 Task: Open Card Customer Satisfaction Survey in Board Social Media Monitoring to Workspace CRM Implementation and add a team member Softage.3@softage.net, a label Green, a checklist Cleaning, an attachment from your onedrive, a color Green and finally, add a card description 'Conduct customer research for new product' and a comment 'Let us approach this task with a sense of ownership and responsibility, recognizing that its success is our responsibility.'. Add a start date 'Jan 07, 1900' with a due date 'Jan 14, 1900'
Action: Mouse moved to (85, 47)
Screenshot: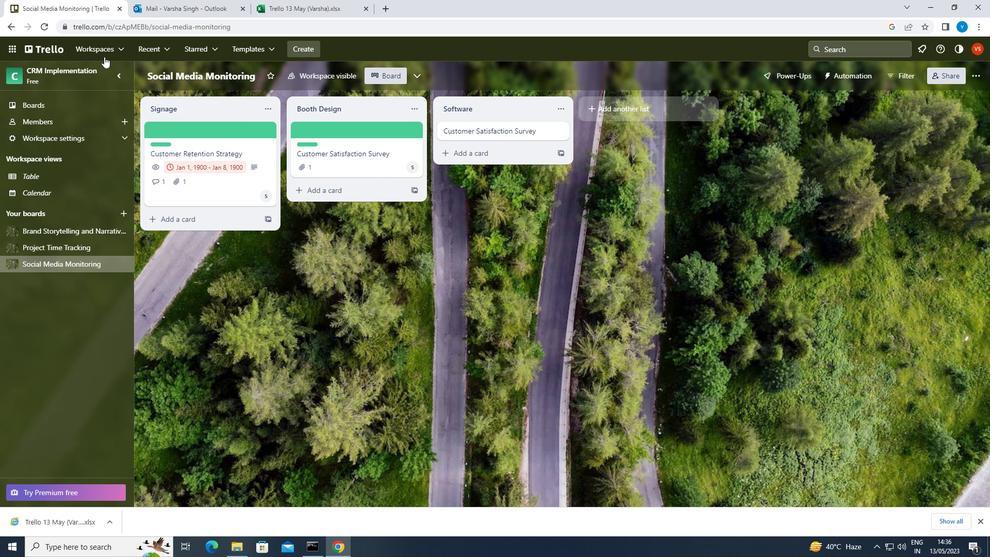 
Action: Mouse pressed left at (85, 47)
Screenshot: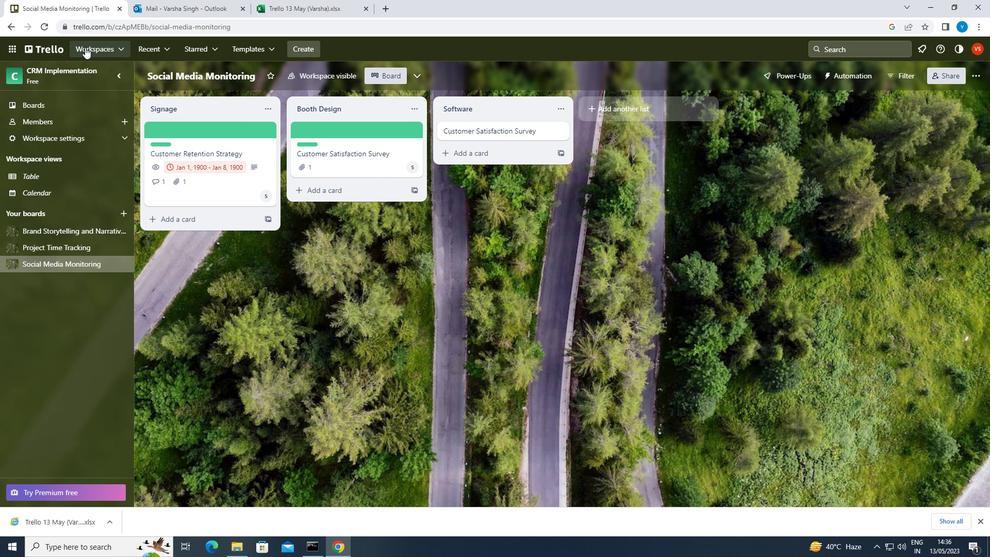 
Action: Mouse moved to (138, 380)
Screenshot: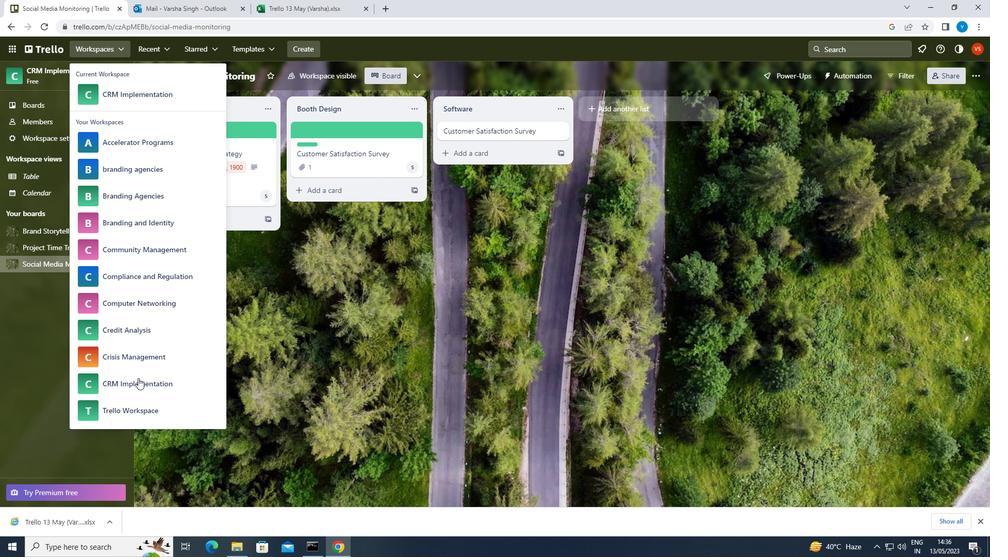 
Action: Mouse pressed left at (138, 380)
Screenshot: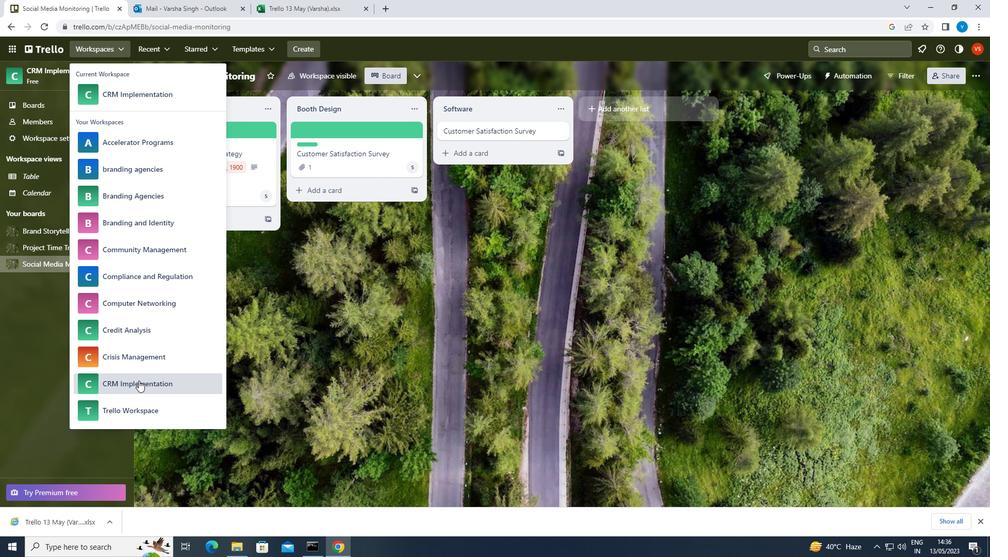 
Action: Mouse moved to (516, 417)
Screenshot: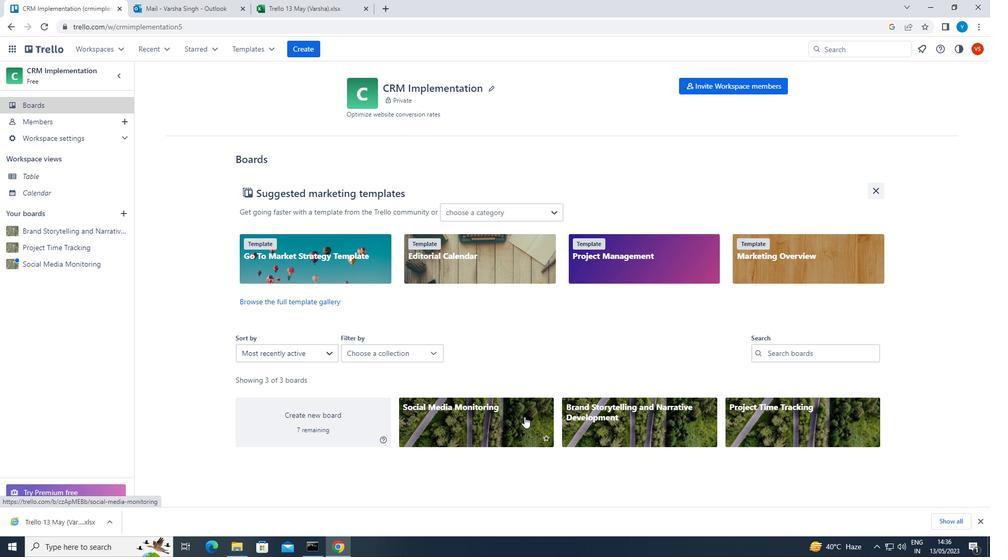 
Action: Mouse pressed left at (516, 417)
Screenshot: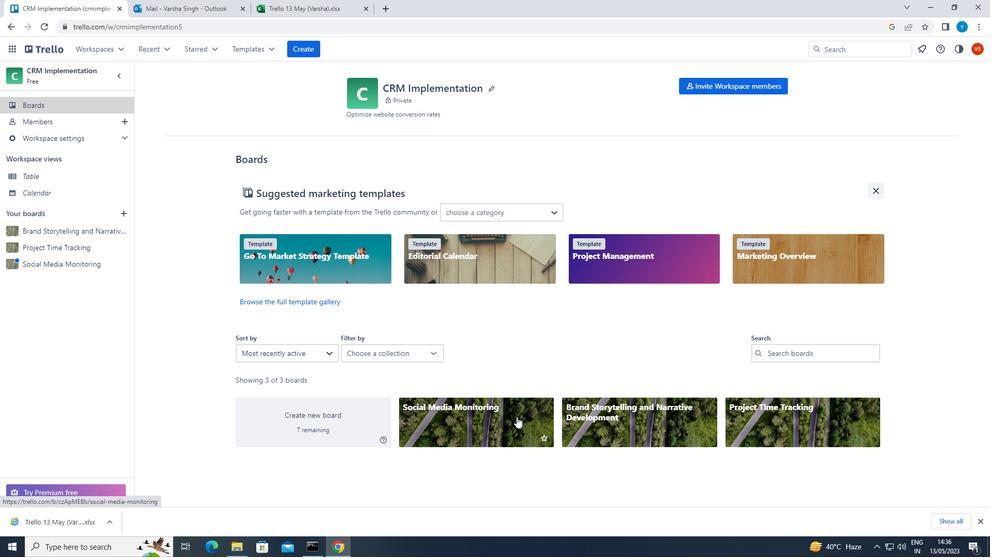 
Action: Mouse moved to (509, 133)
Screenshot: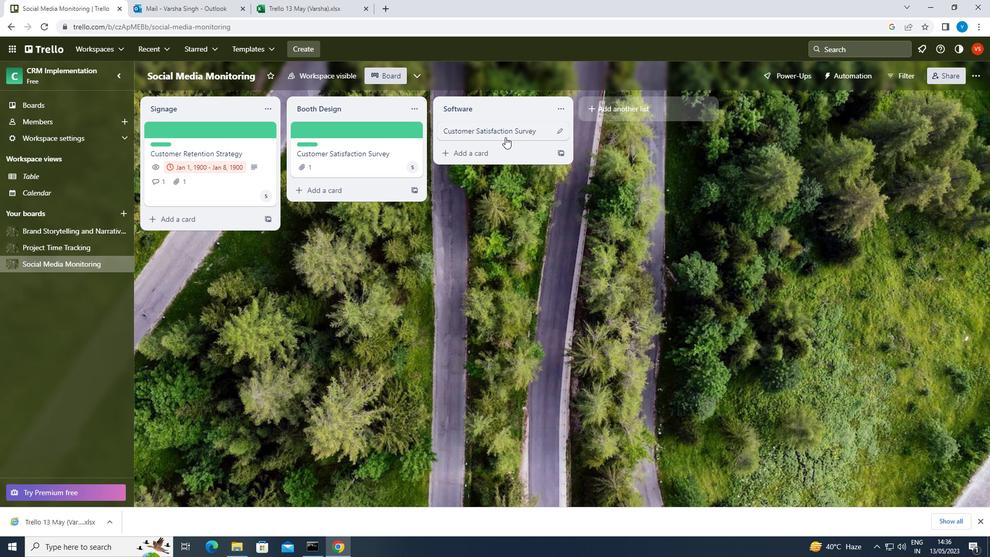 
Action: Mouse pressed left at (509, 133)
Screenshot: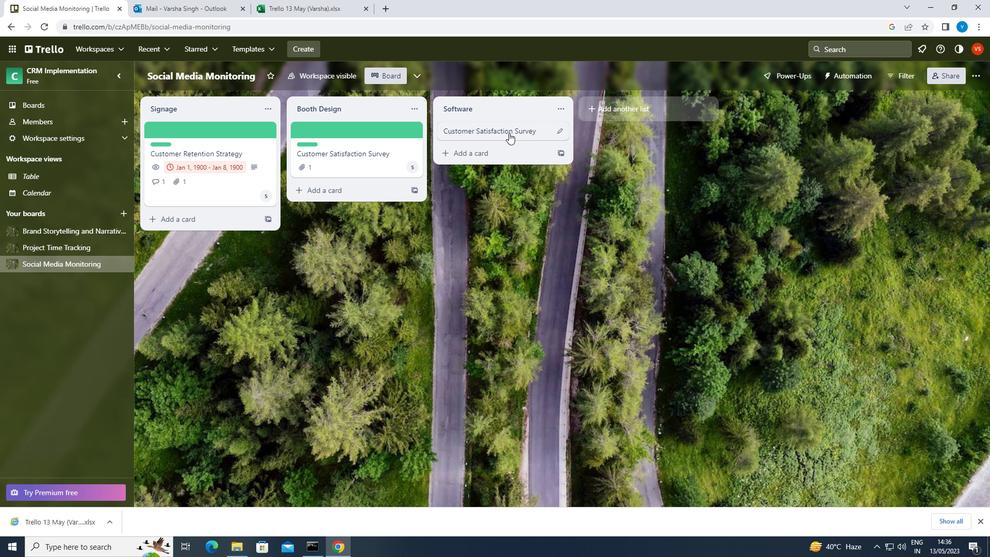 
Action: Mouse moved to (619, 166)
Screenshot: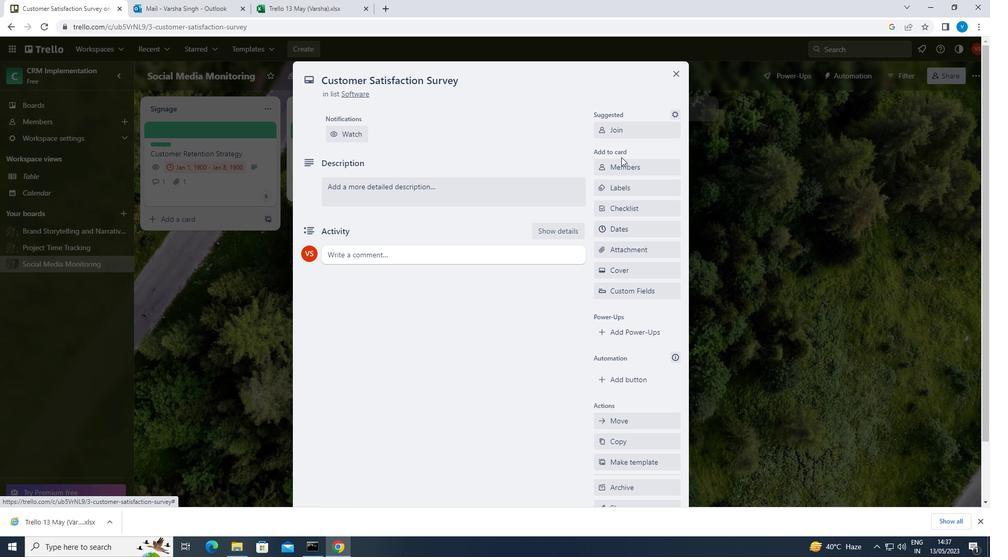 
Action: Mouse pressed left at (619, 166)
Screenshot: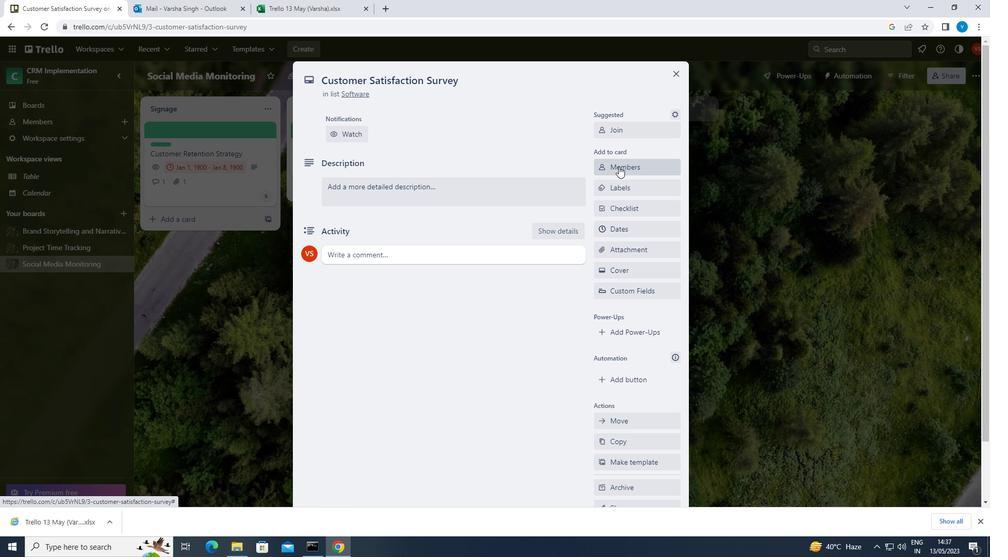 
Action: Key pressed <Key.shift>SOFTAF<Key.backspace>GE.3<Key.shift>@SOFTAGE.NET
Screenshot: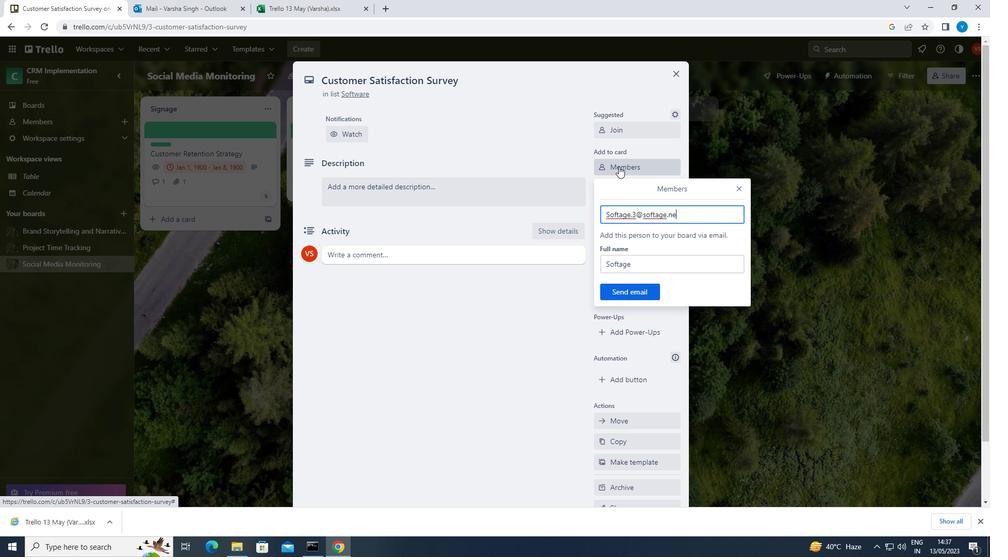
Action: Mouse moved to (637, 290)
Screenshot: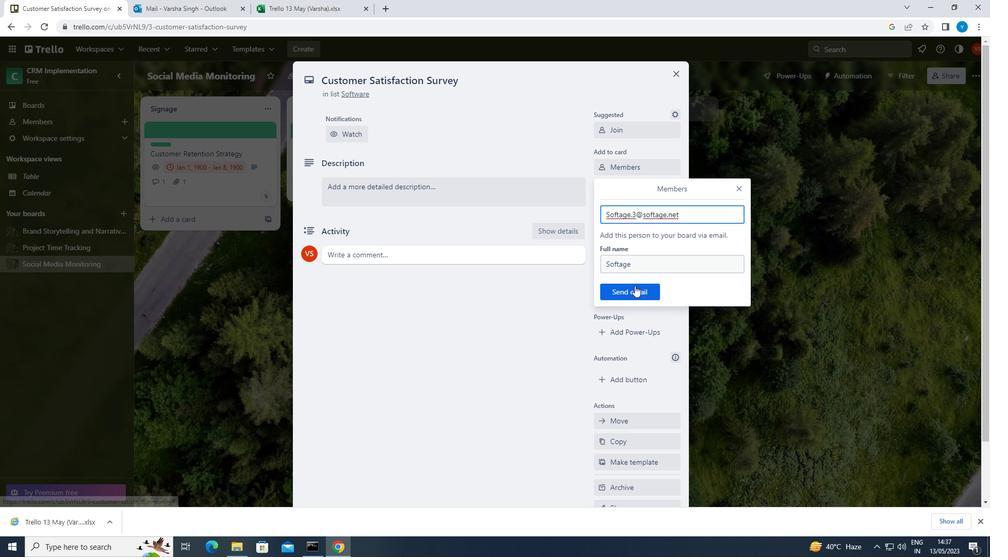 
Action: Mouse pressed left at (637, 290)
Screenshot: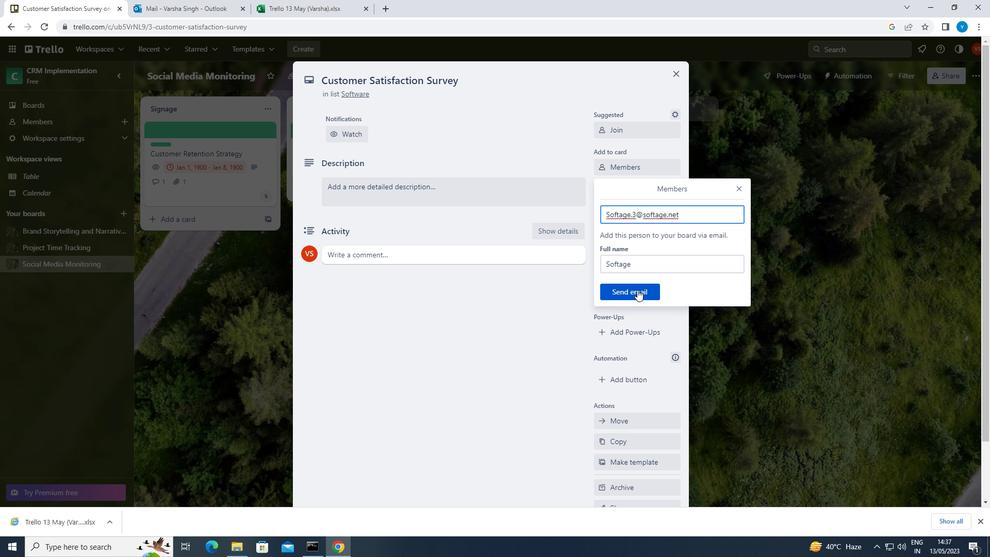 
Action: Mouse moved to (635, 186)
Screenshot: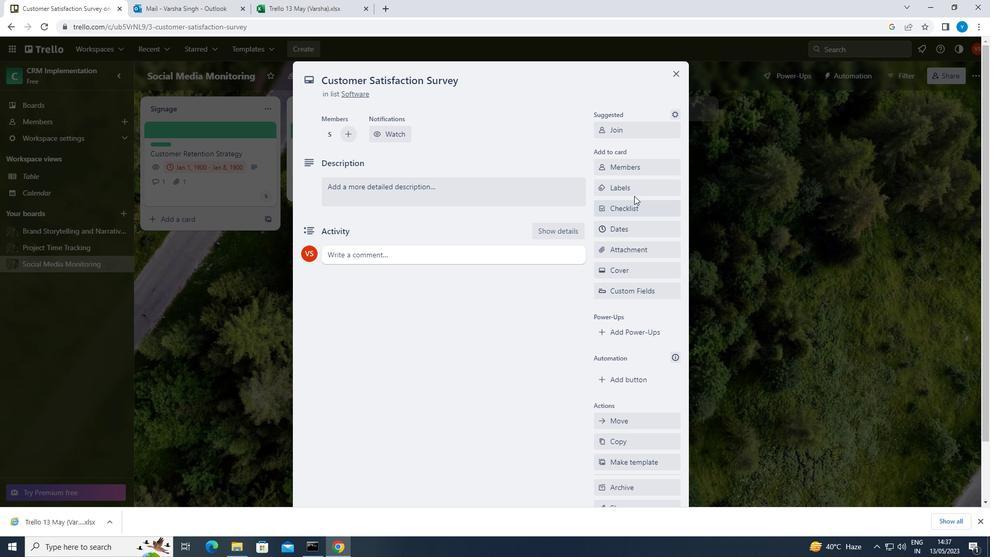 
Action: Mouse pressed left at (635, 186)
Screenshot: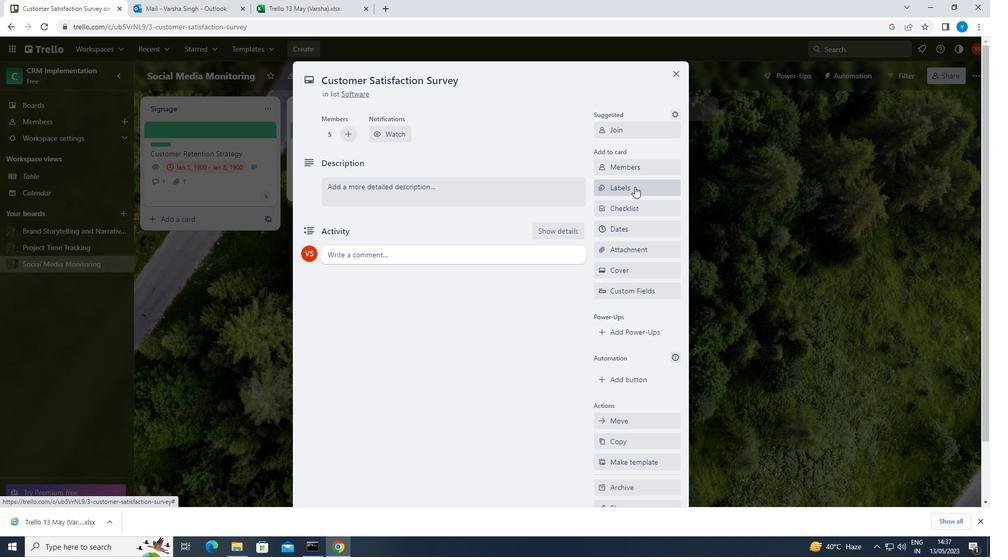 
Action: Mouse moved to (658, 265)
Screenshot: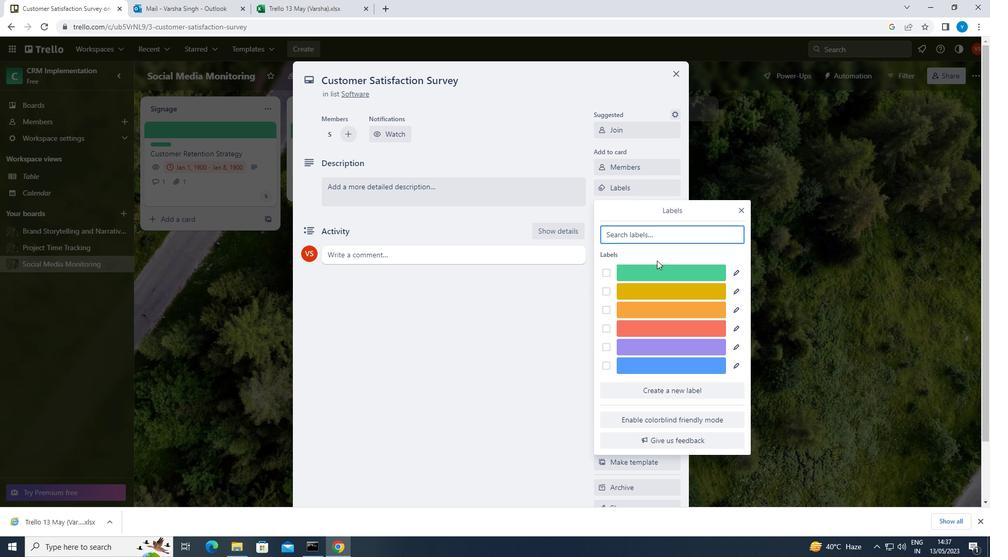 
Action: Mouse pressed left at (658, 265)
Screenshot: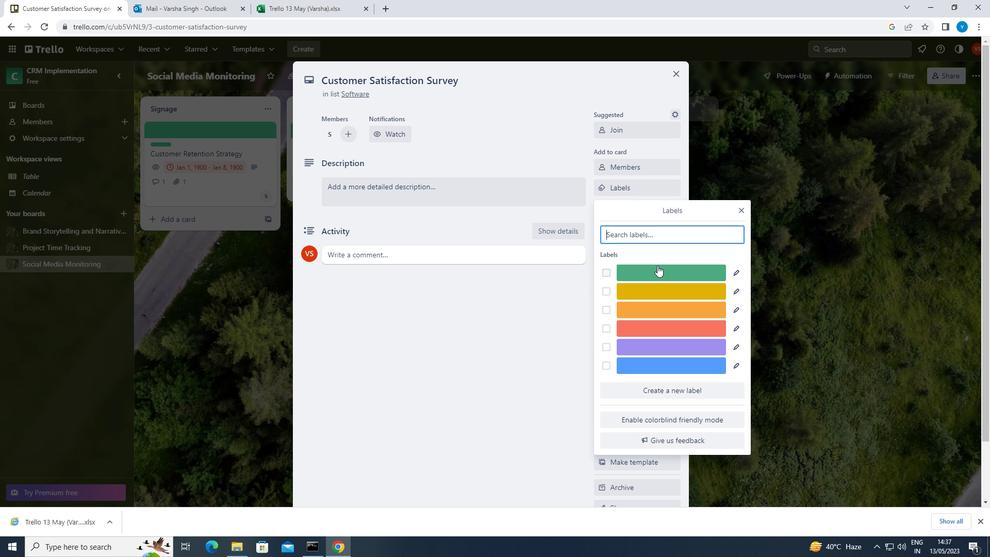 
Action: Mouse moved to (742, 211)
Screenshot: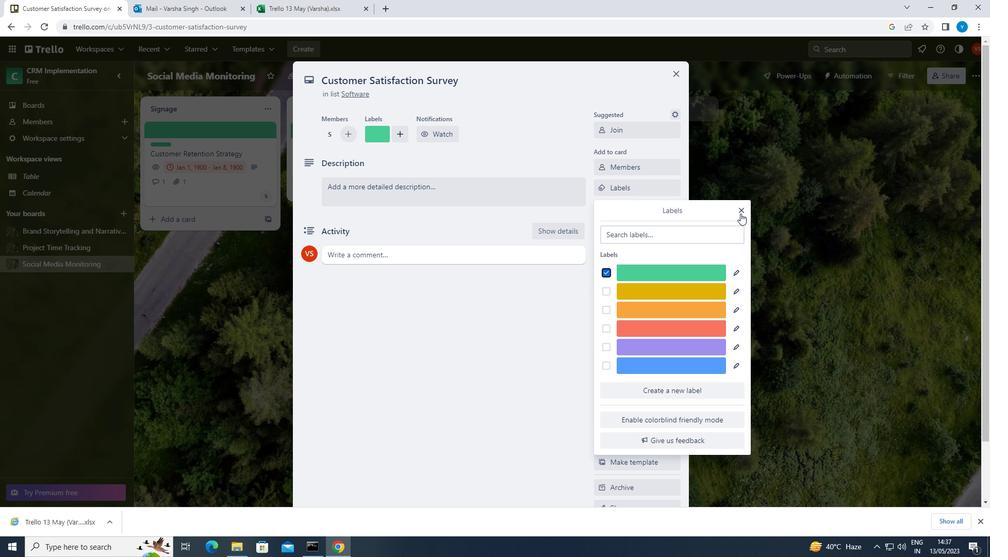 
Action: Mouse pressed left at (742, 211)
Screenshot: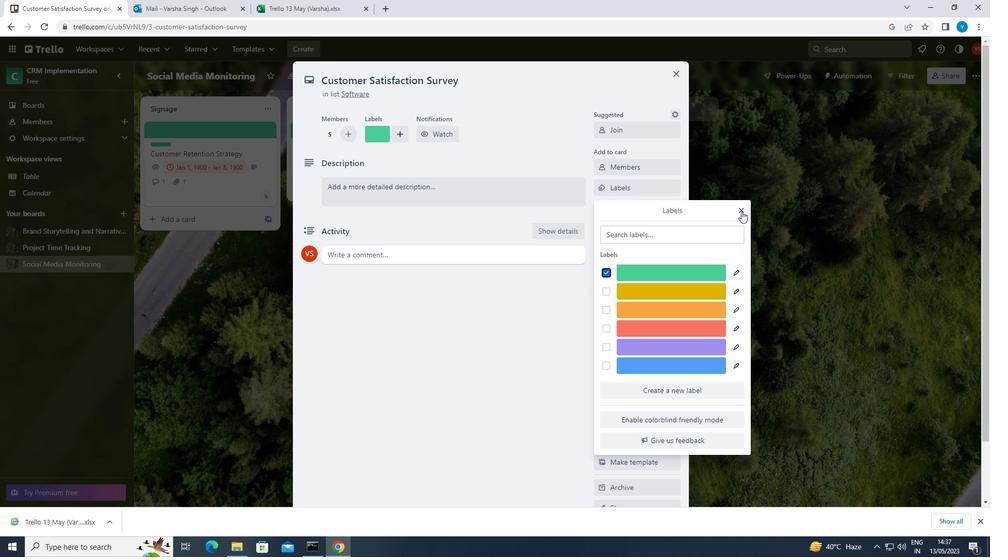 
Action: Mouse moved to (638, 211)
Screenshot: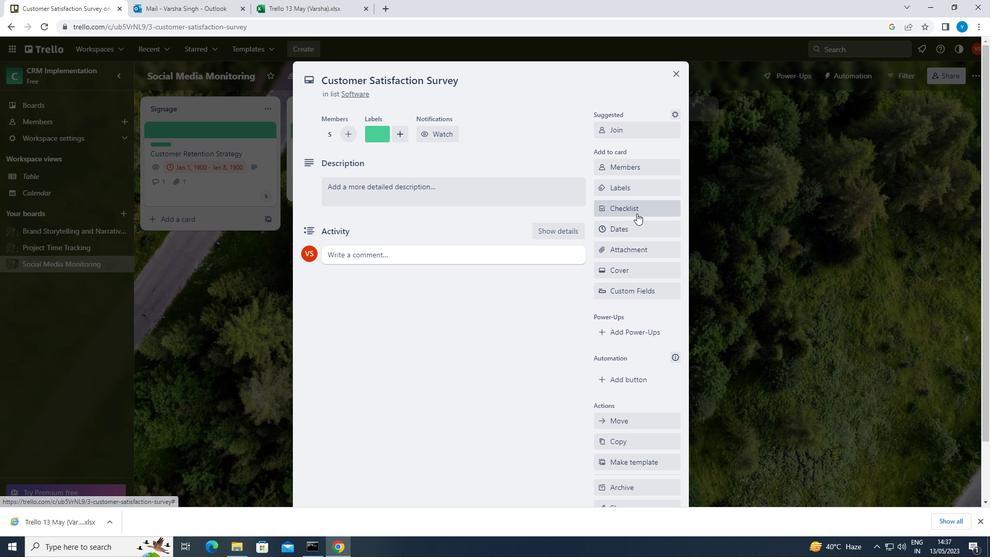 
Action: Mouse pressed left at (638, 211)
Screenshot: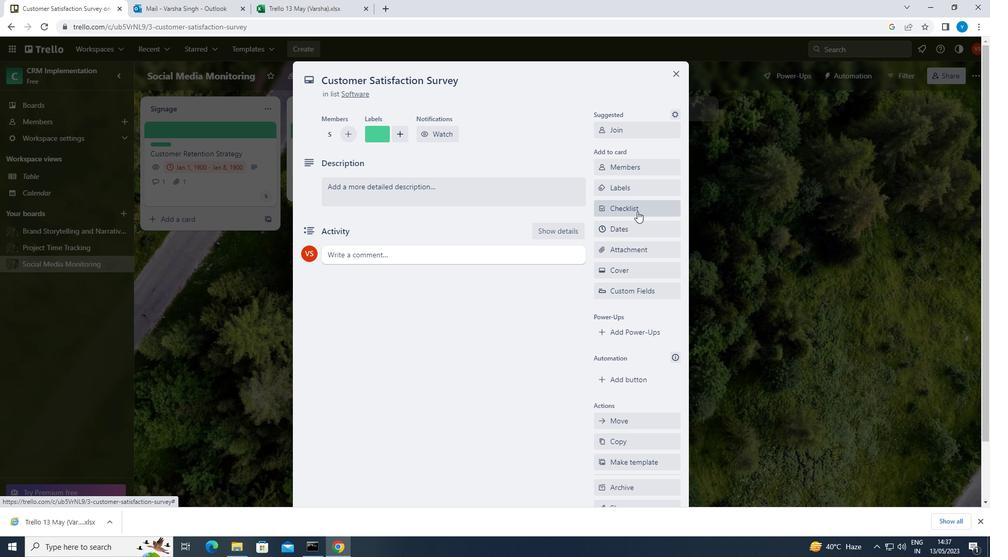 
Action: Mouse moved to (656, 260)
Screenshot: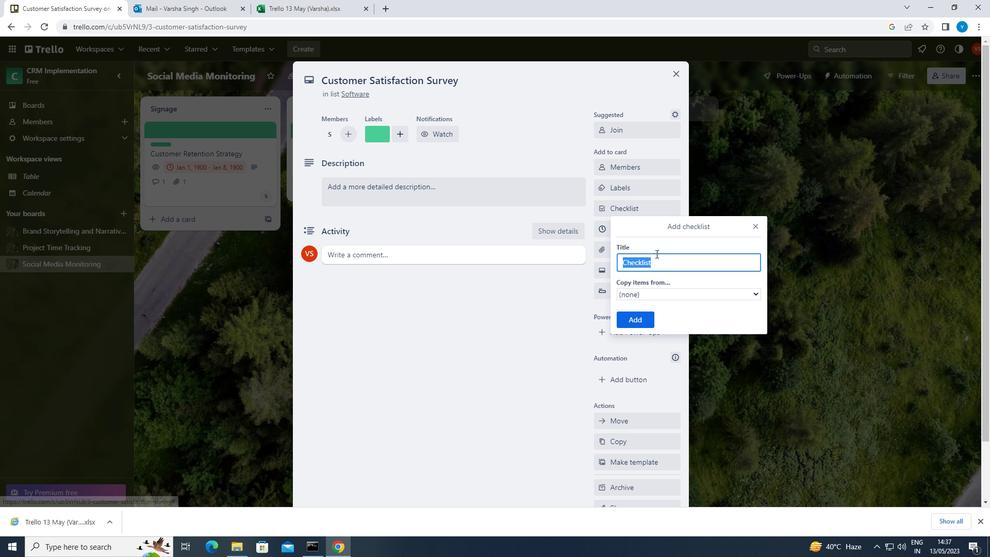 
Action: Key pressed <Key.shift>CLEANING
Screenshot: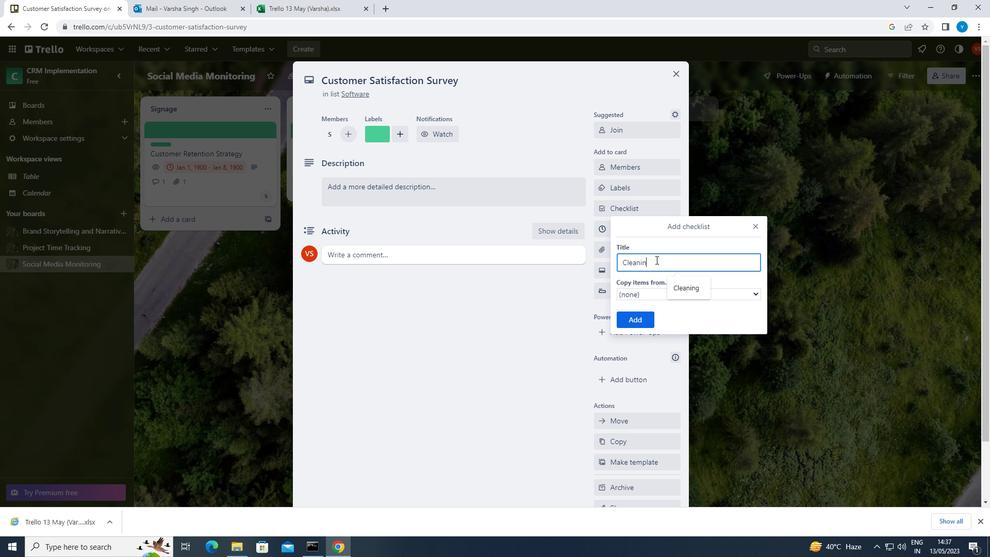 
Action: Mouse moved to (647, 316)
Screenshot: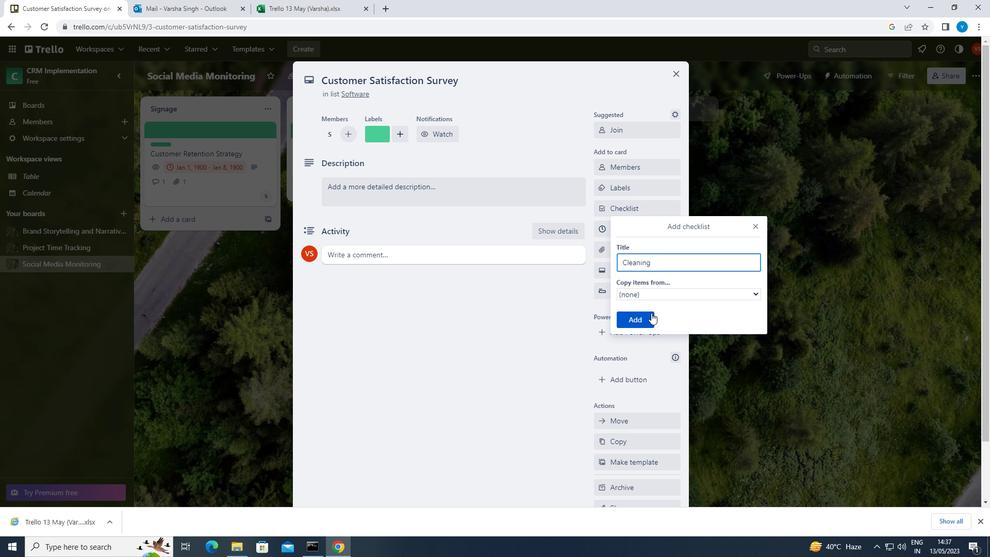 
Action: Mouse pressed left at (647, 316)
Screenshot: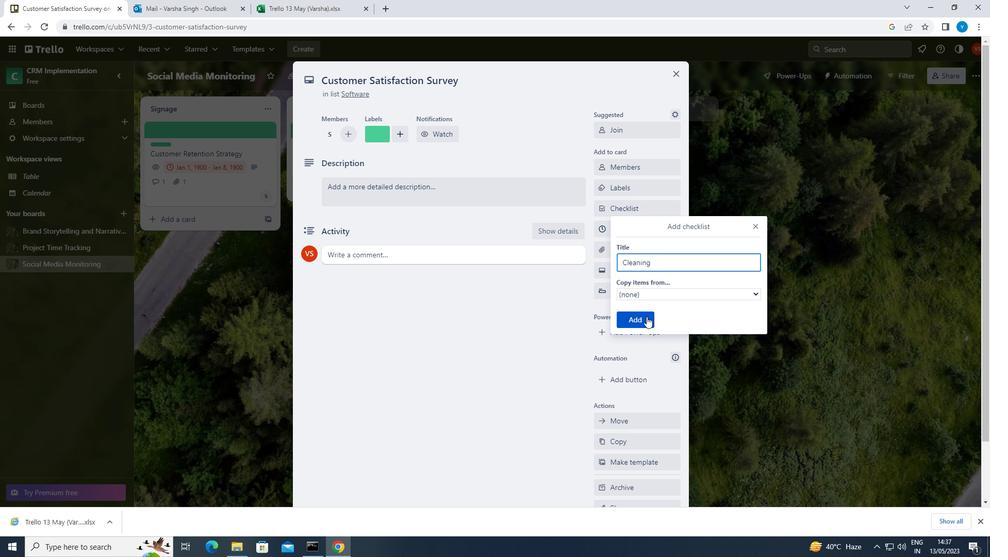 
Action: Mouse moved to (650, 246)
Screenshot: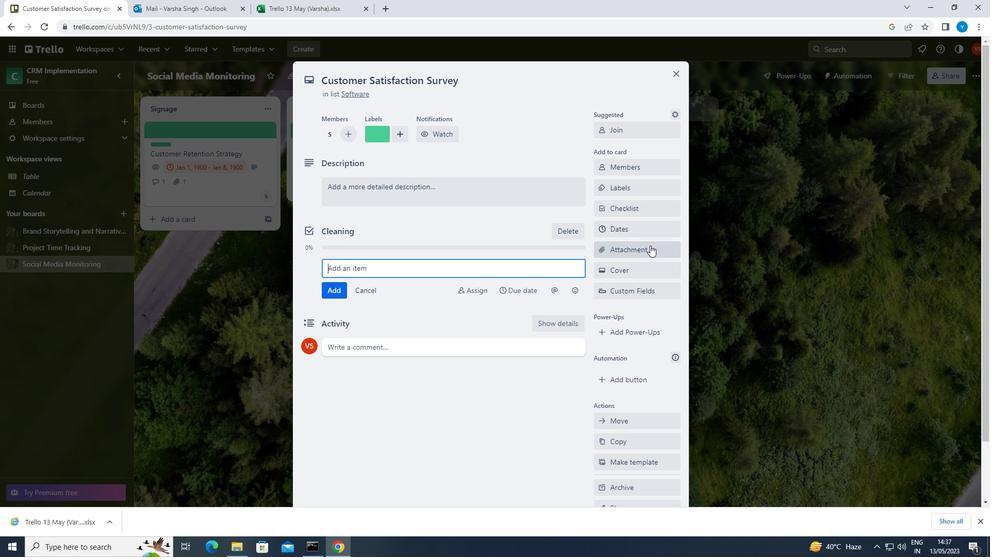 
Action: Mouse pressed left at (650, 246)
Screenshot: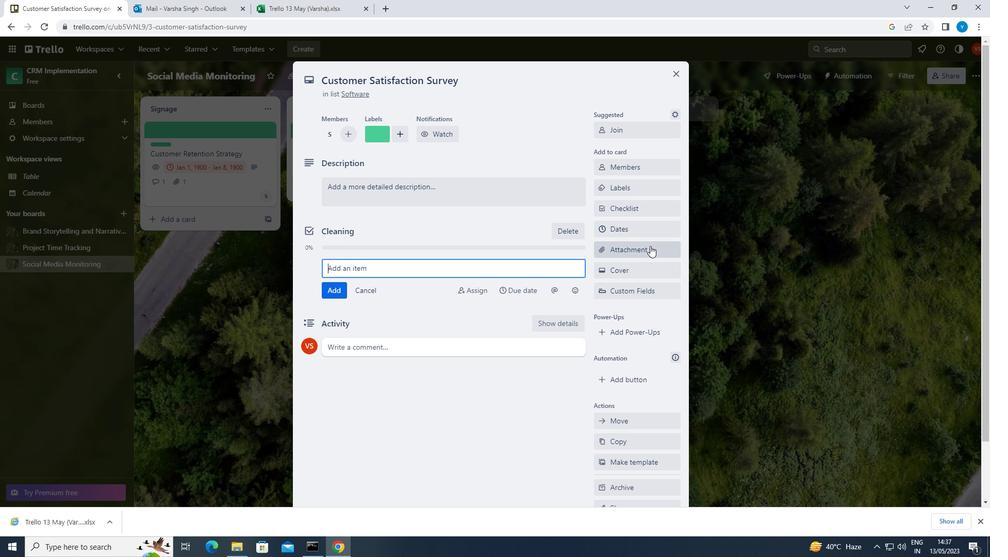 
Action: Mouse moved to (634, 374)
Screenshot: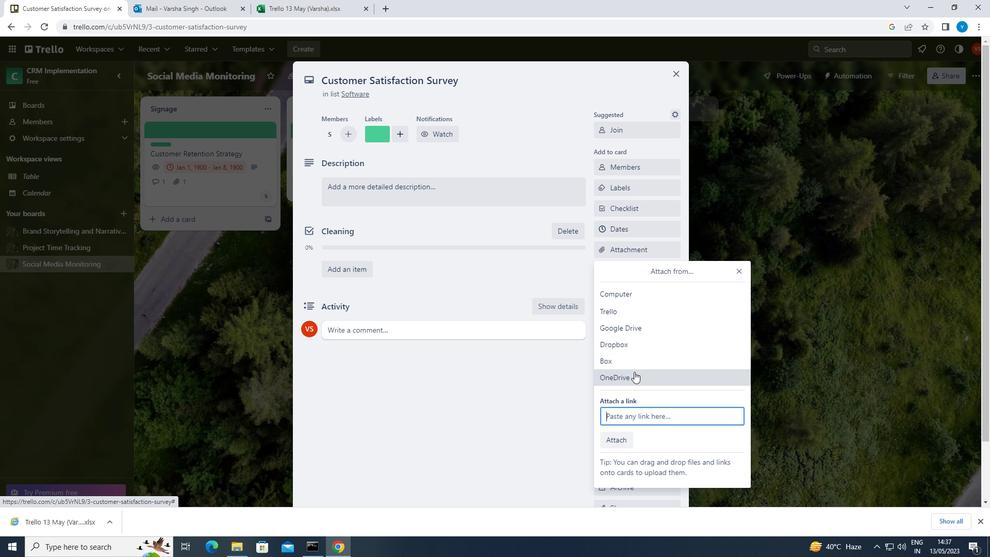 
Action: Mouse pressed left at (634, 374)
Screenshot: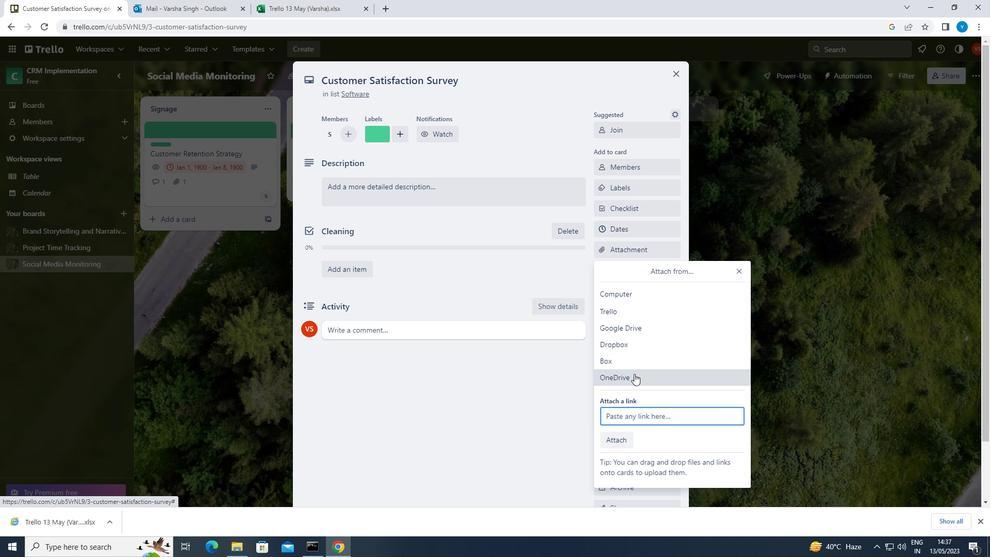 
Action: Mouse moved to (517, 199)
Screenshot: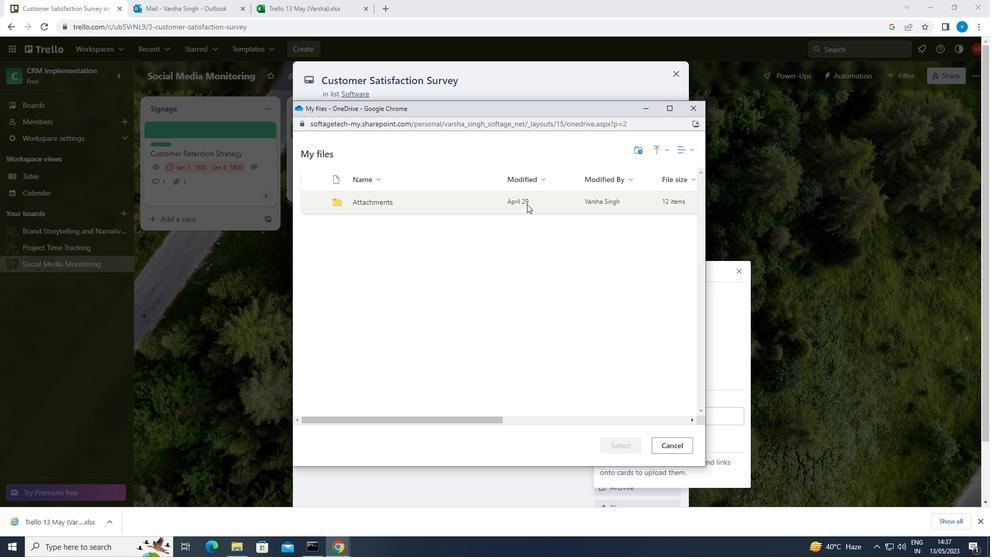 
Action: Mouse pressed left at (517, 199)
Screenshot: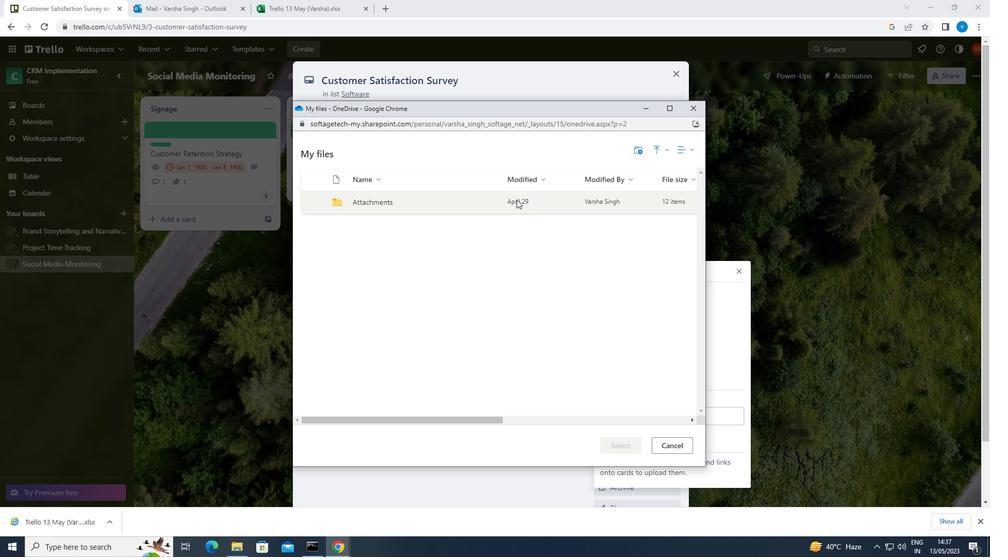 
Action: Mouse pressed left at (517, 199)
Screenshot: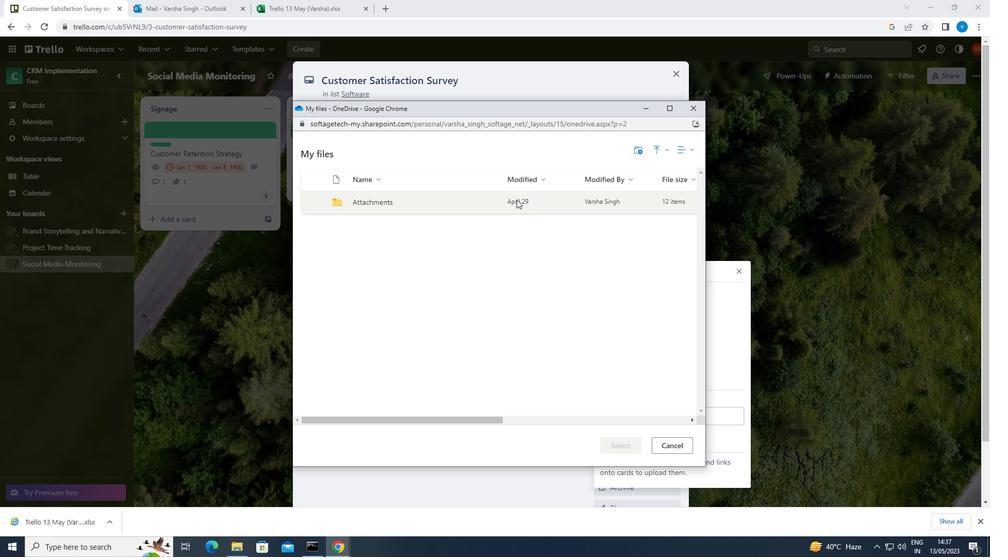 
Action: Mouse moved to (445, 248)
Screenshot: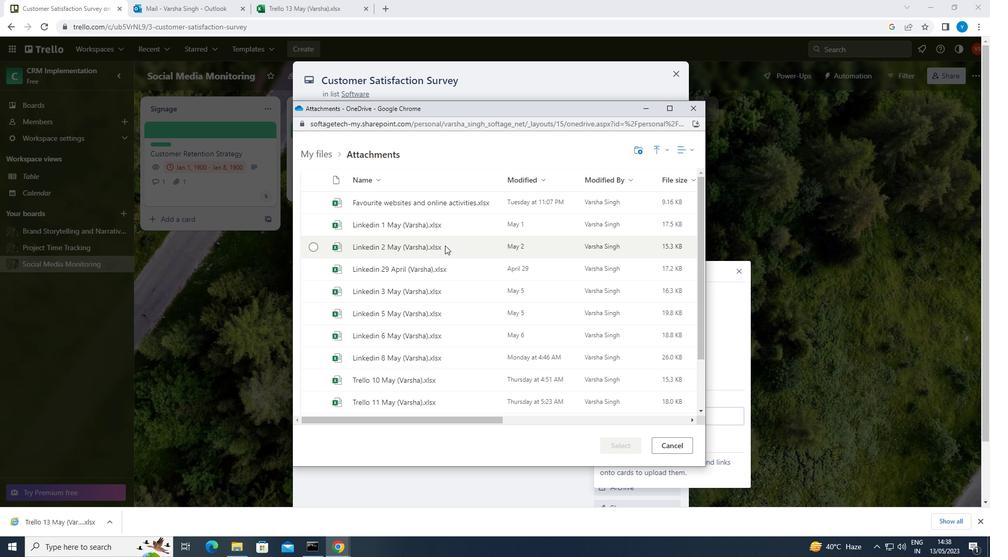 
Action: Mouse pressed left at (445, 248)
Screenshot: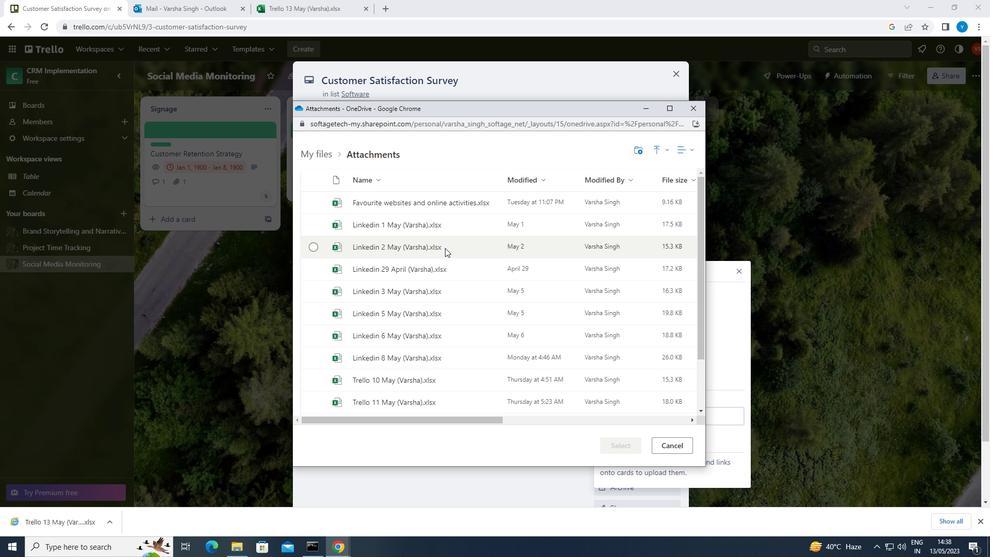 
Action: Mouse moved to (613, 441)
Screenshot: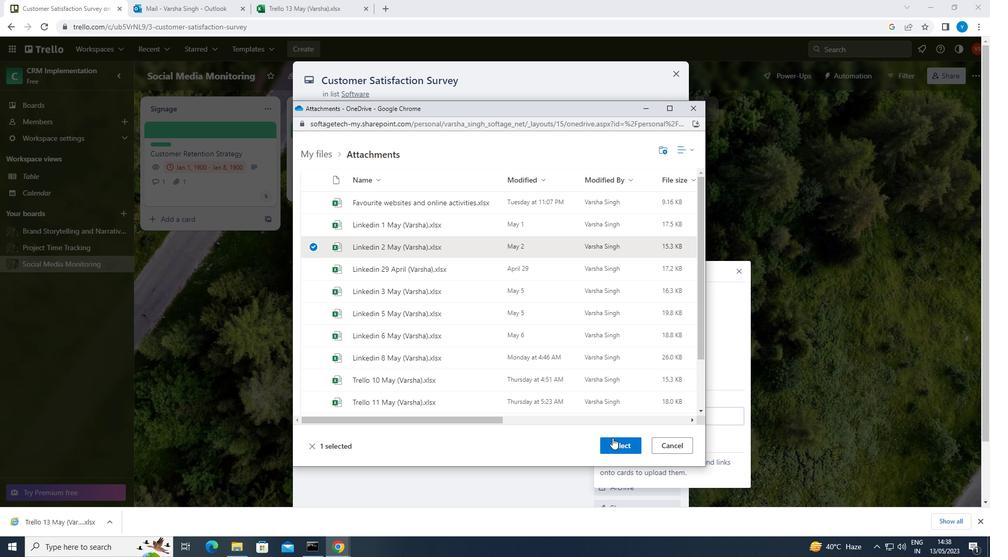 
Action: Mouse pressed left at (613, 441)
Screenshot: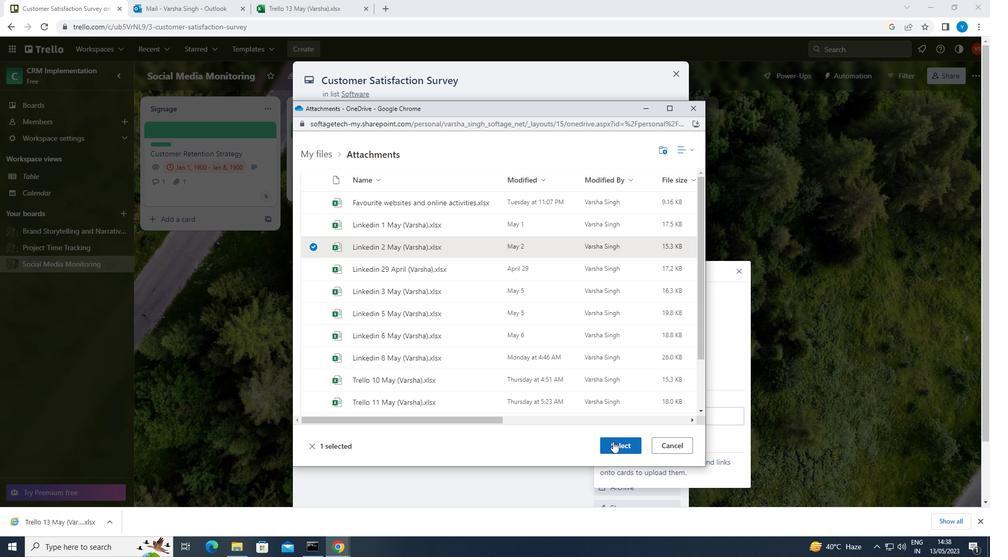 
Action: Mouse moved to (614, 272)
Screenshot: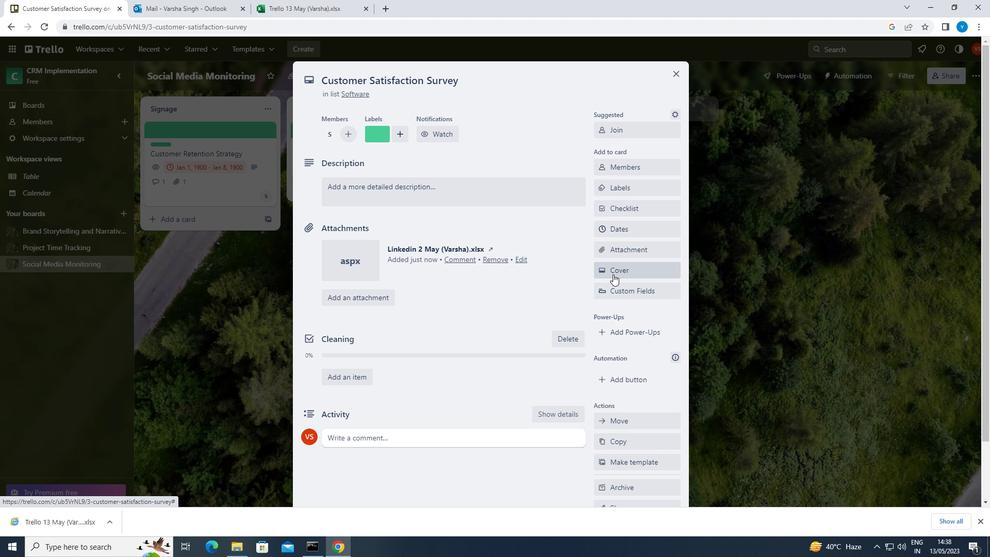 
Action: Mouse pressed left at (614, 272)
Screenshot: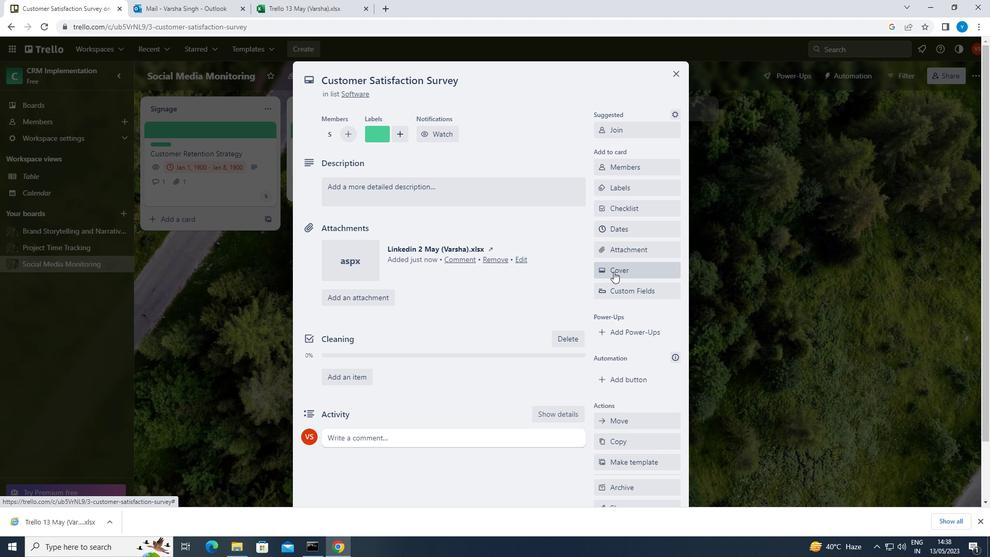 
Action: Mouse moved to (618, 164)
Screenshot: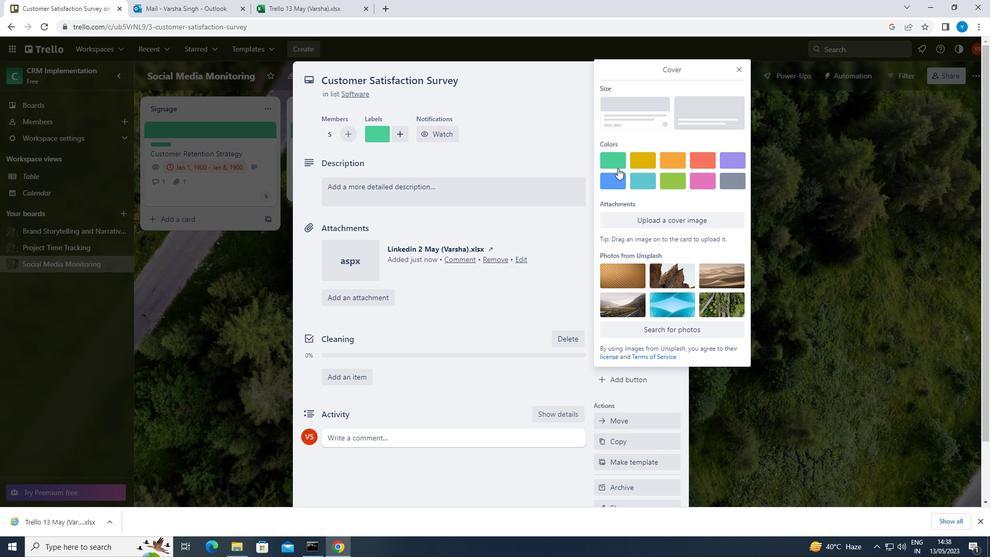 
Action: Mouse pressed left at (618, 164)
Screenshot: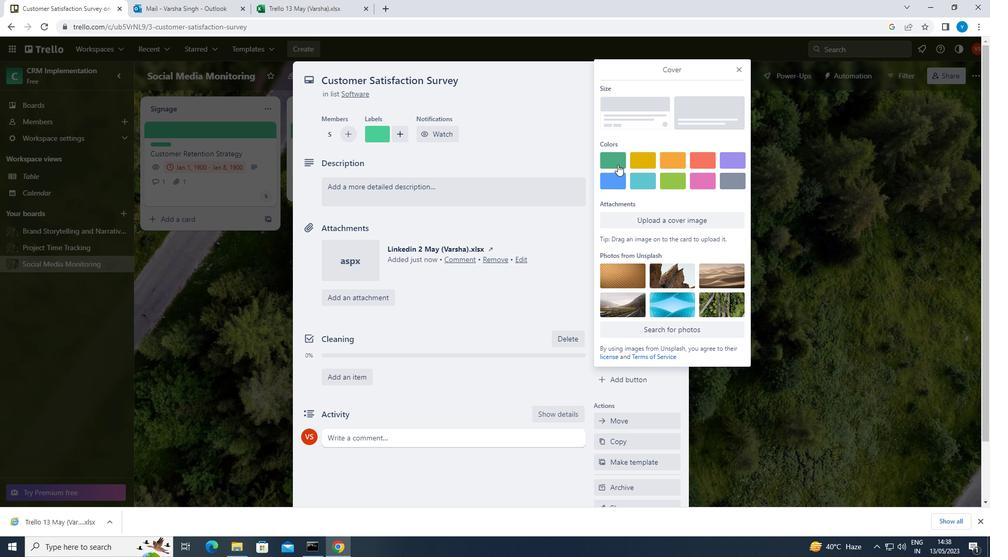 
Action: Mouse moved to (502, 240)
Screenshot: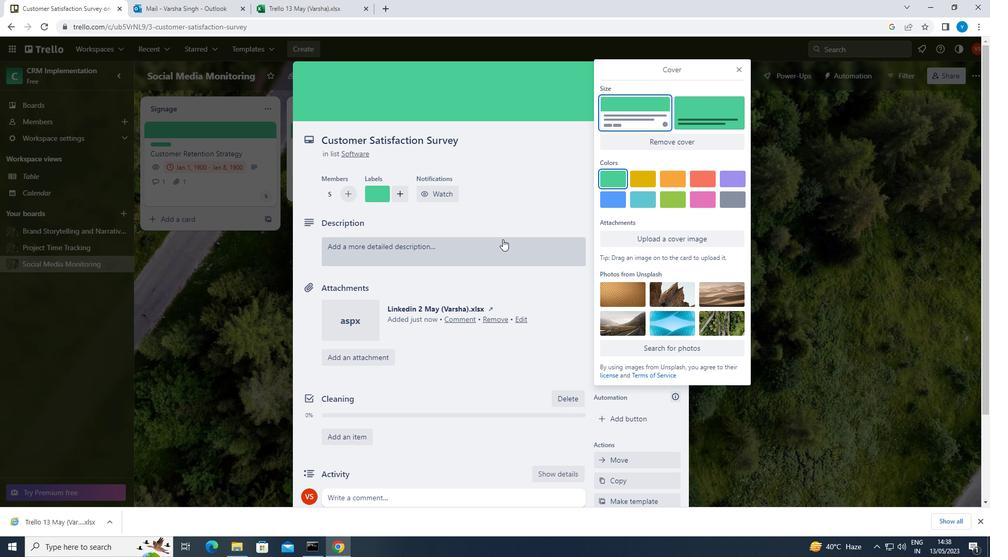 
Action: Mouse pressed left at (502, 240)
Screenshot: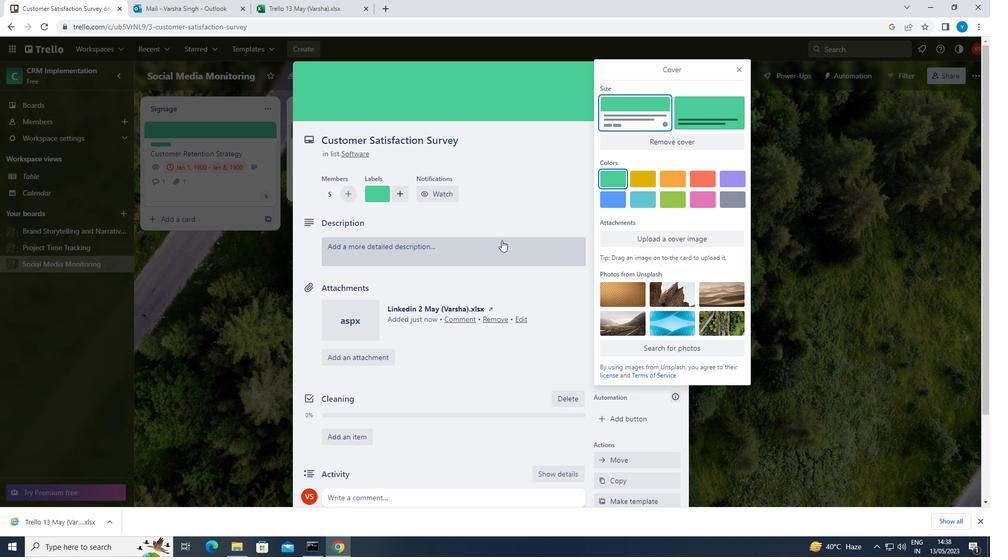 
Action: Mouse moved to (502, 240)
Screenshot: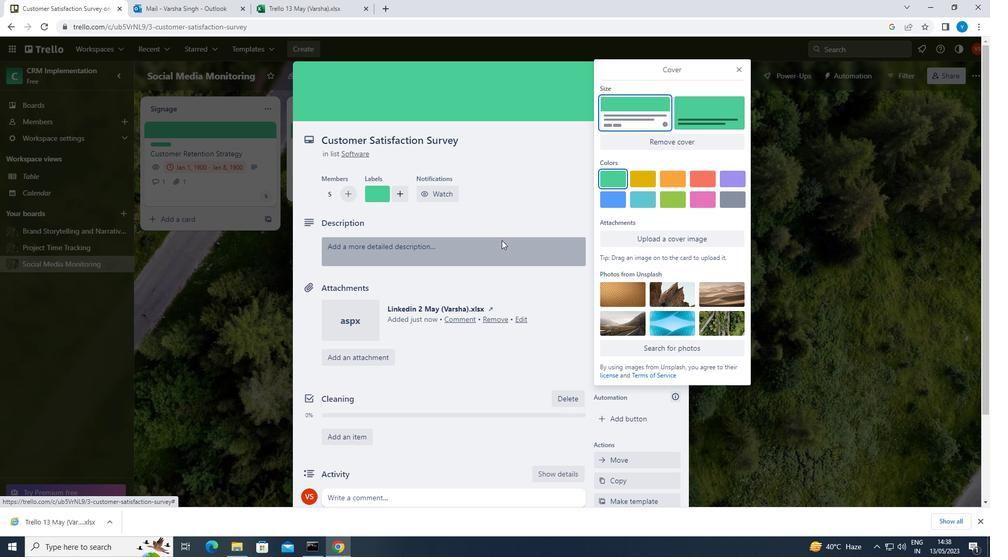 
Action: Key pressed <Key.shift>CONDUCT<Key.space>CUSTOMER<Key.space>RESEARCH<Key.space>FOR<Key.space>NEW<Key.space>PRODUCT
Screenshot: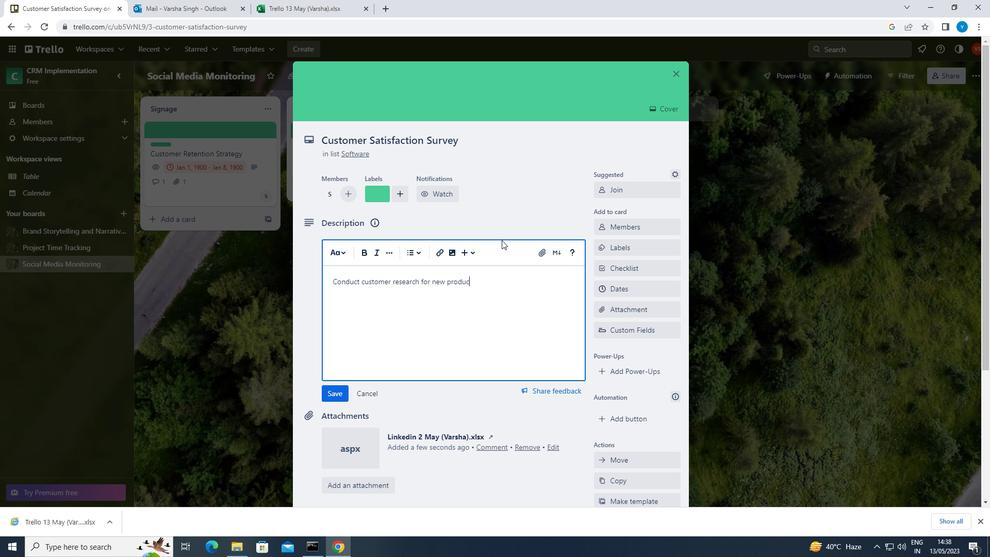 
Action: Mouse moved to (345, 390)
Screenshot: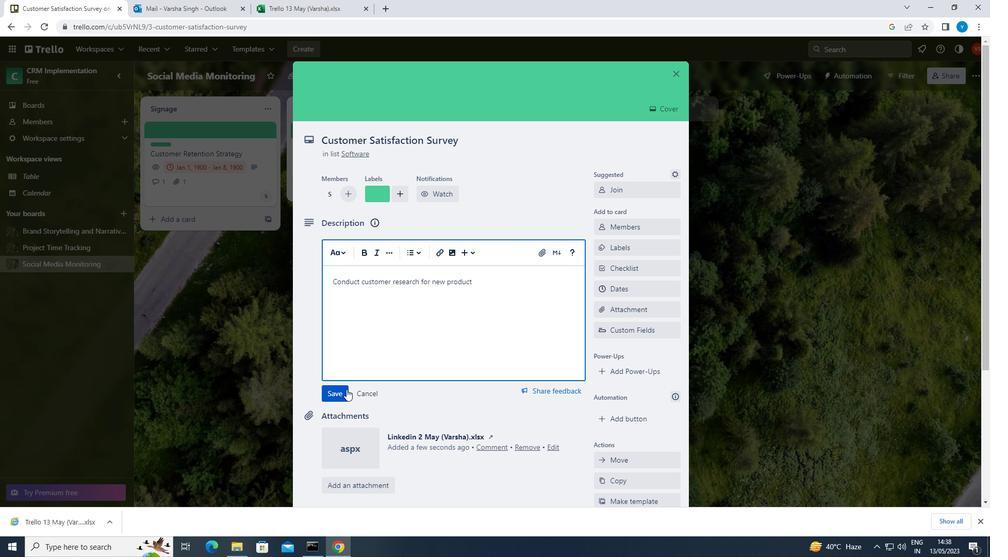 
Action: Mouse pressed left at (345, 390)
Screenshot: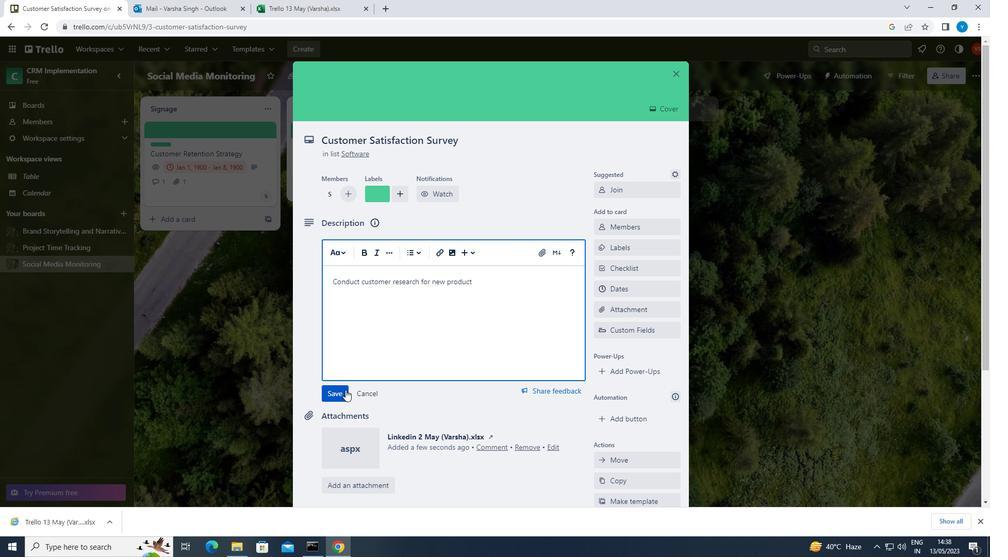 
Action: Mouse moved to (471, 352)
Screenshot: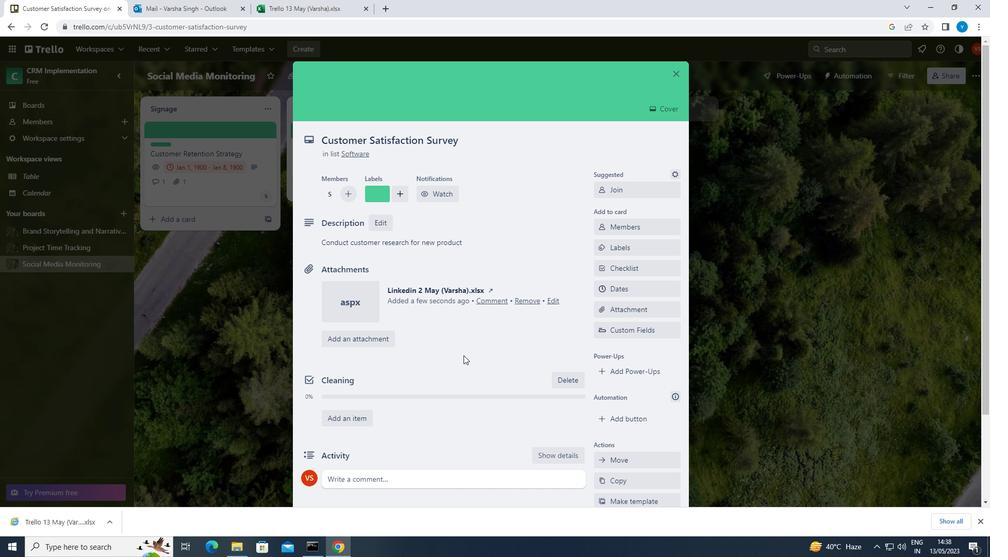 
Action: Mouse scrolled (471, 351) with delta (0, 0)
Screenshot: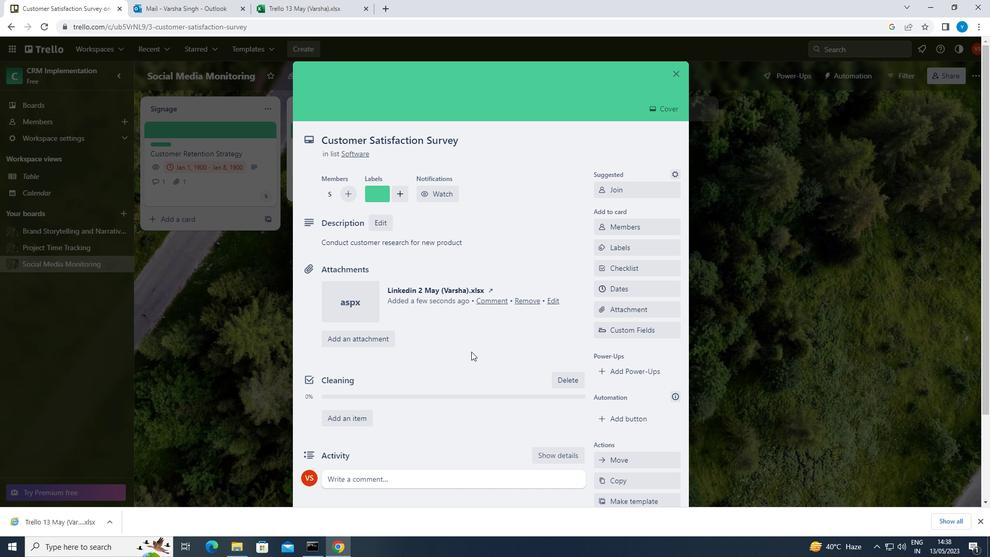 
Action: Mouse moved to (472, 352)
Screenshot: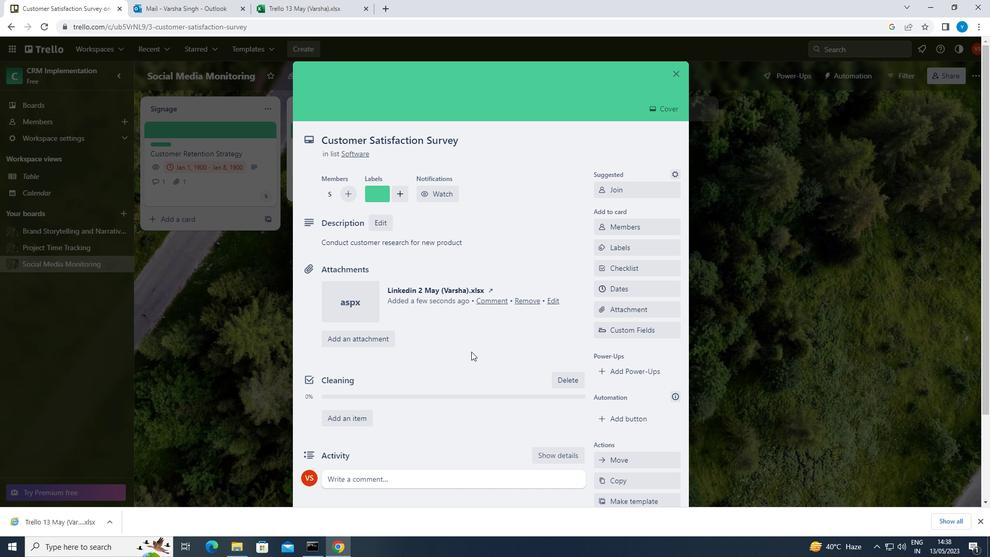 
Action: Mouse scrolled (472, 351) with delta (0, 0)
Screenshot: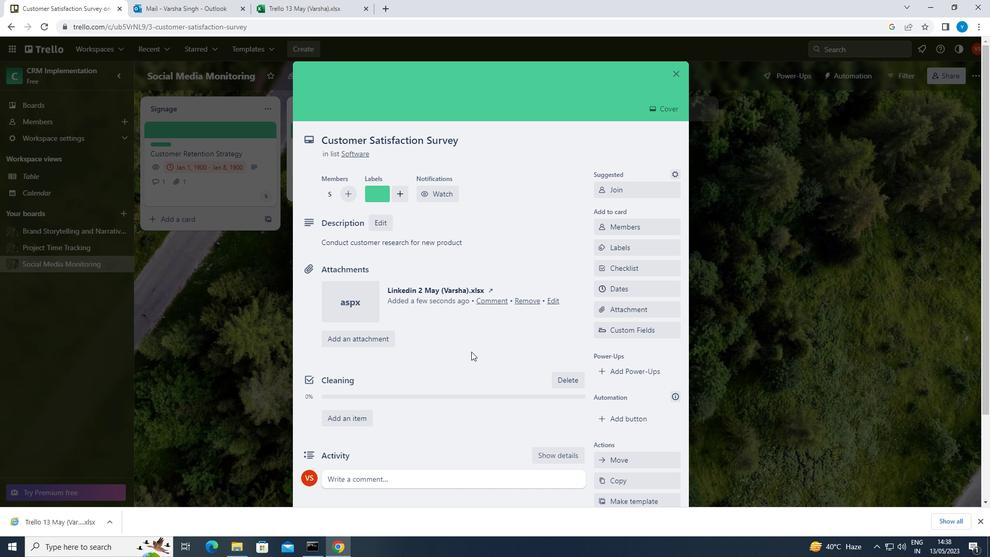 
Action: Mouse scrolled (472, 351) with delta (0, 0)
Screenshot: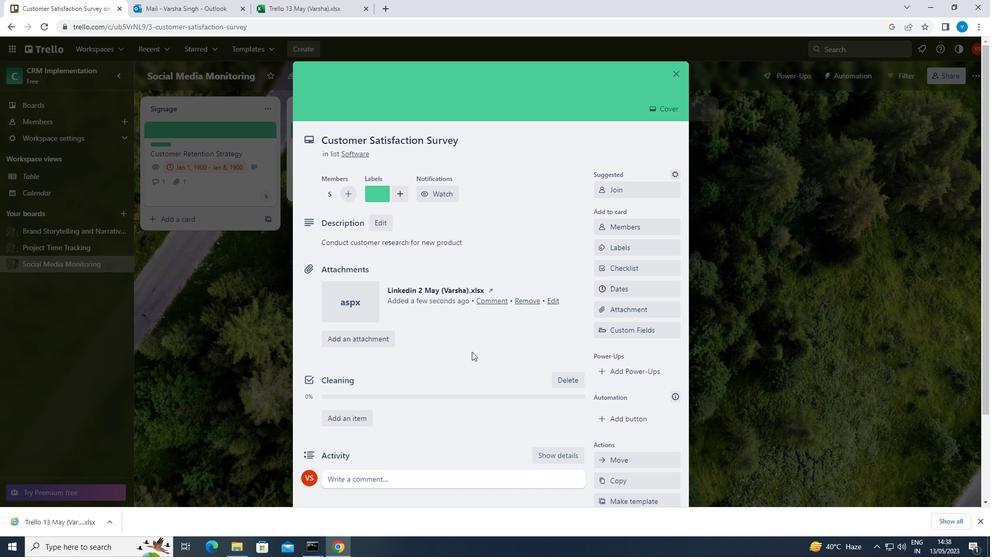 
Action: Mouse moved to (443, 369)
Screenshot: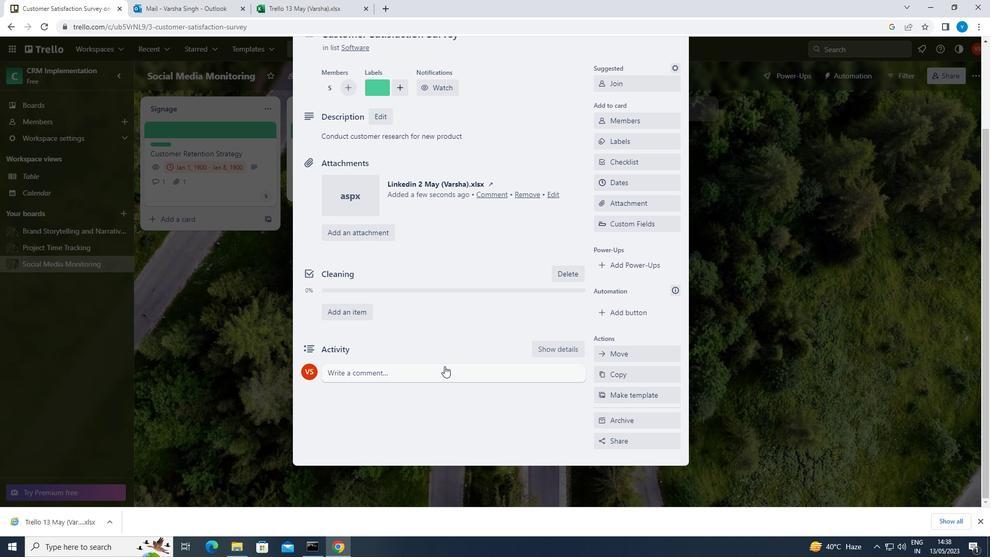 
Action: Mouse pressed left at (443, 369)
Screenshot: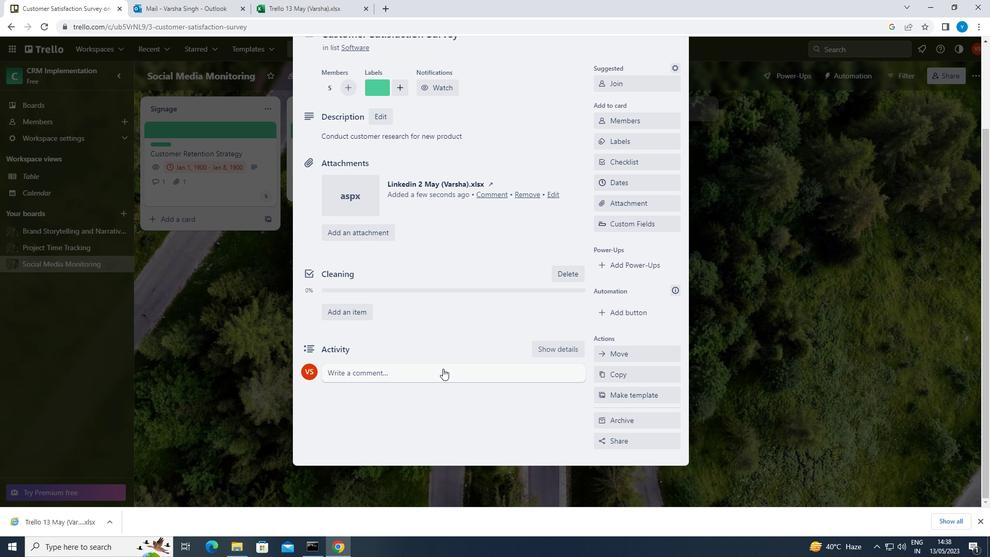 
Action: Key pressed <Key.shift>LET<Key.space>US<Key.space>APPROACH<Key.space>THIS<Key.space>TASK<Key.space>WITH<Key.space>A<Key.space>SENSE<Key.space>OF<Key.space>OWNERSHIP<Key.space>AND<Key.space>RESPONSIBILITY,<Key.space>RECOGNIZING<Key.space>THAT<Key.space>ITS<Key.space>SUCCESS<Key.space>IS<Key.space>OUR<Key.space>RESPONSIBILITY.
Screenshot: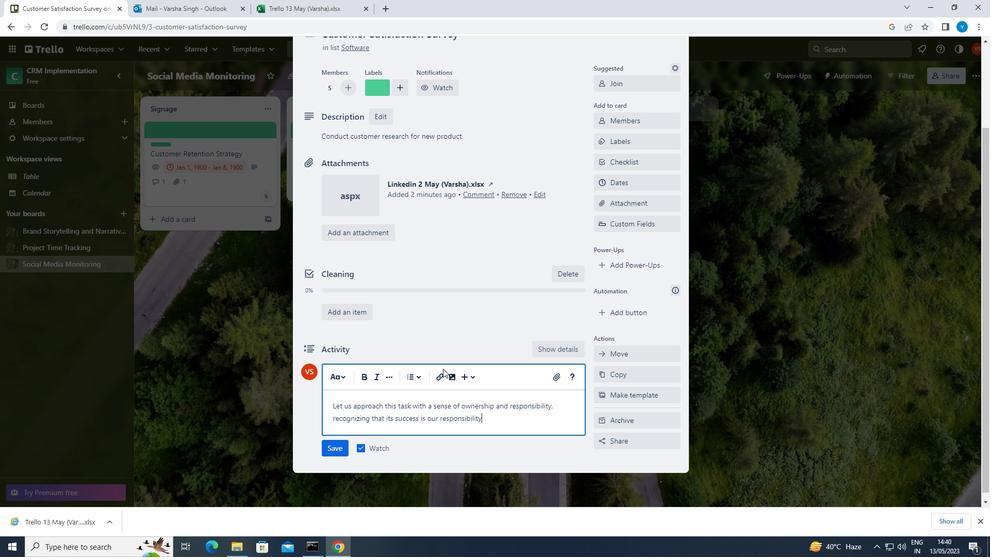 
Action: Mouse moved to (331, 442)
Screenshot: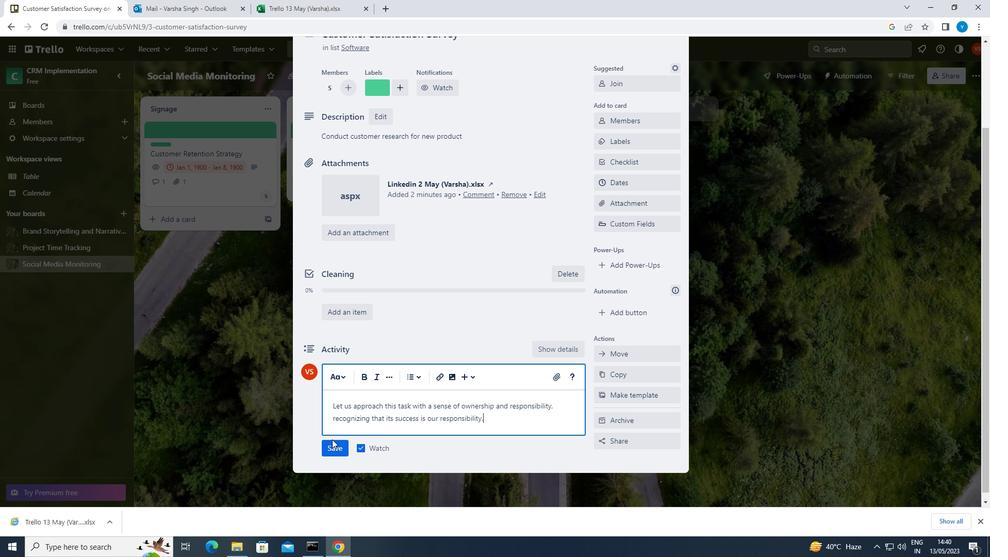 
Action: Mouse pressed left at (331, 442)
Screenshot: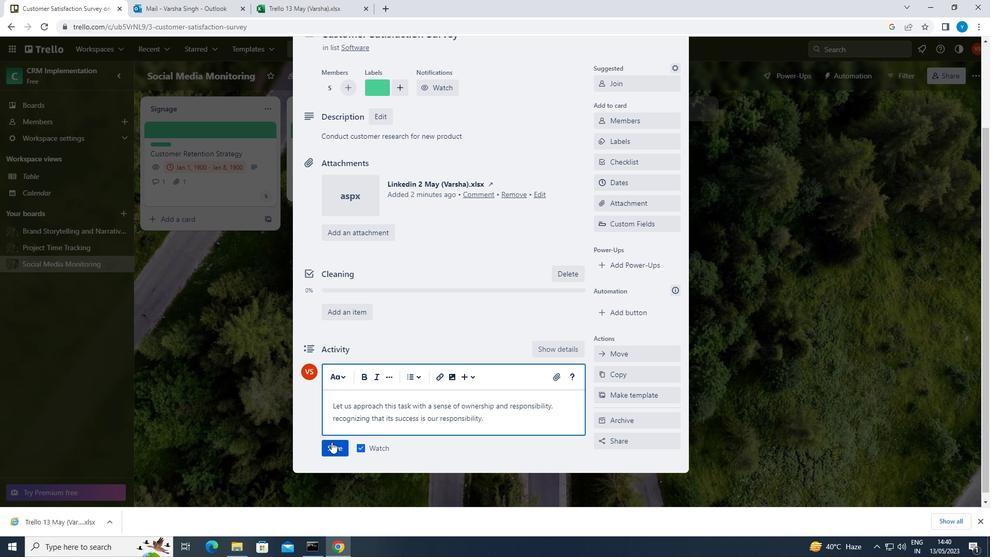 
Action: Mouse moved to (628, 185)
Screenshot: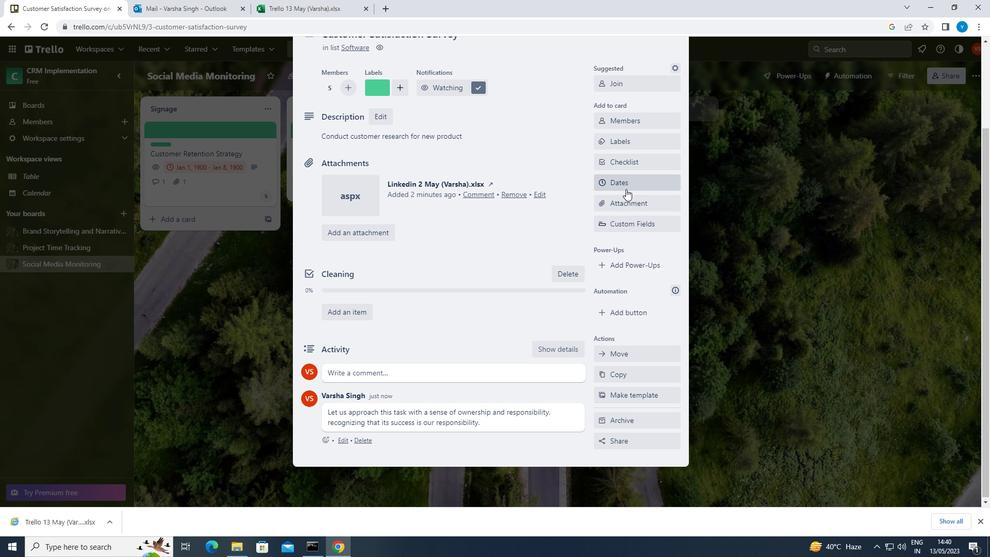 
Action: Mouse pressed left at (628, 185)
Screenshot: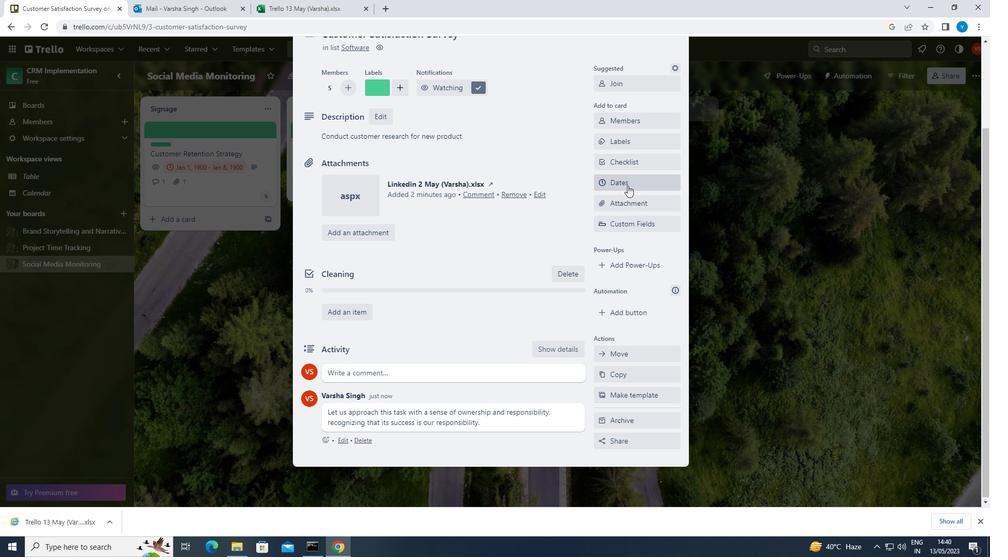 
Action: Mouse moved to (603, 262)
Screenshot: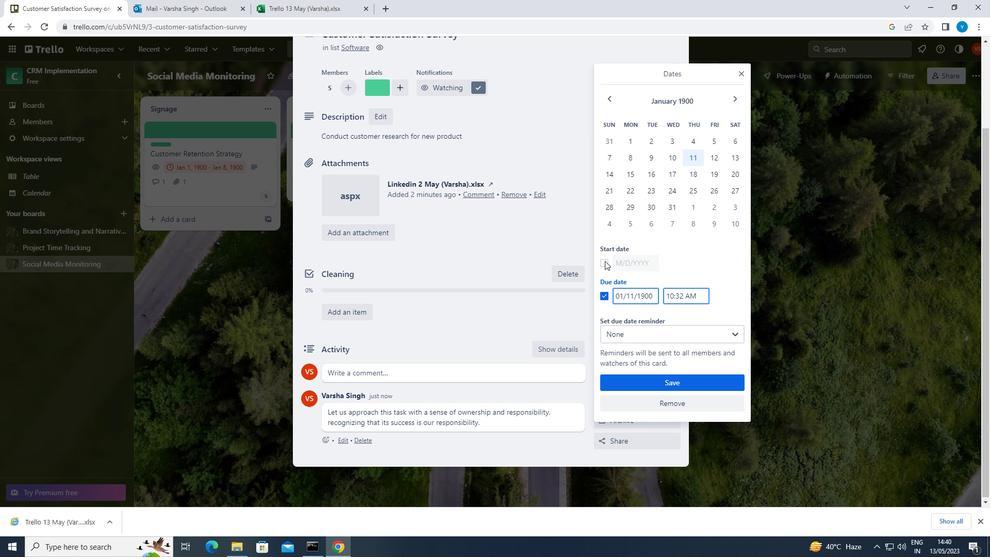 
Action: Mouse pressed left at (603, 262)
Screenshot: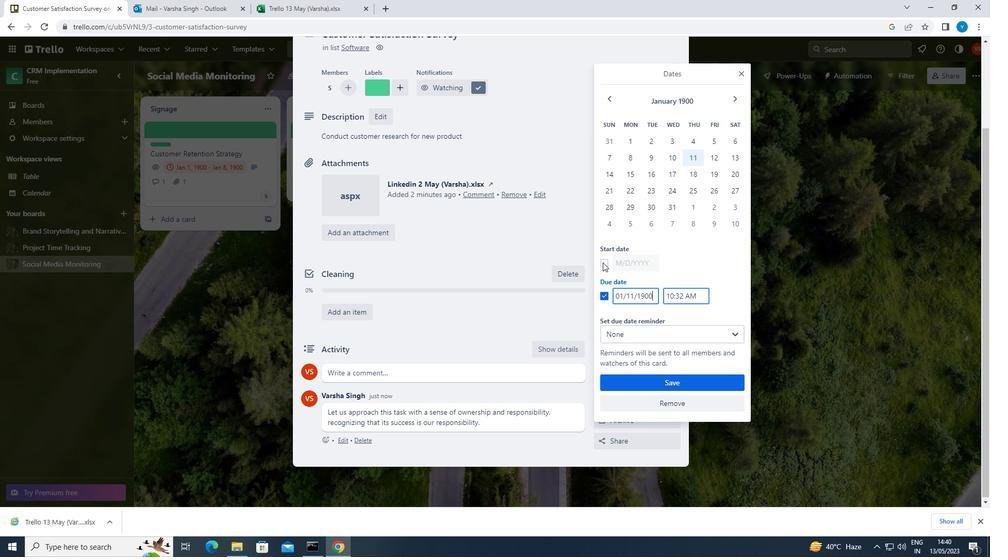
Action: Mouse moved to (651, 259)
Screenshot: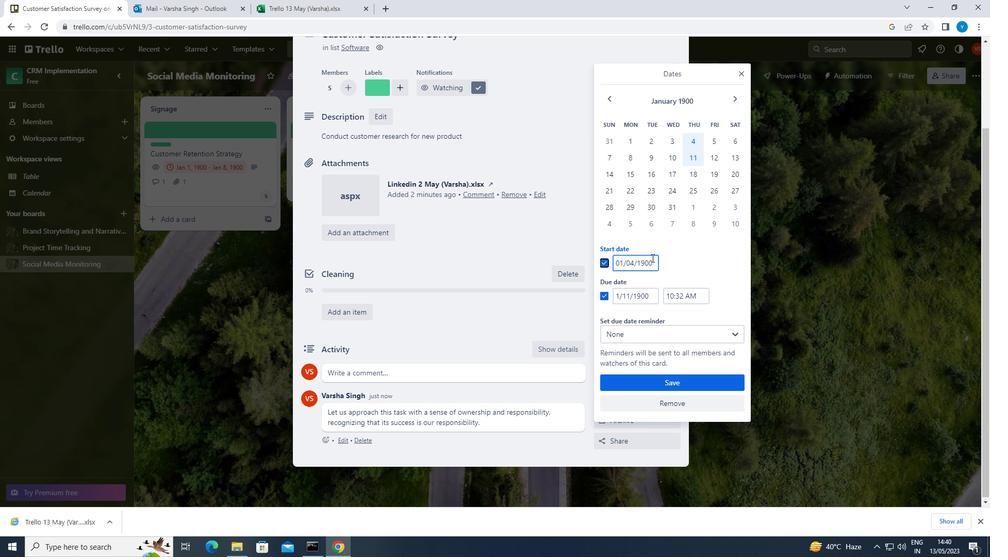 
Action: Mouse pressed left at (651, 259)
Screenshot: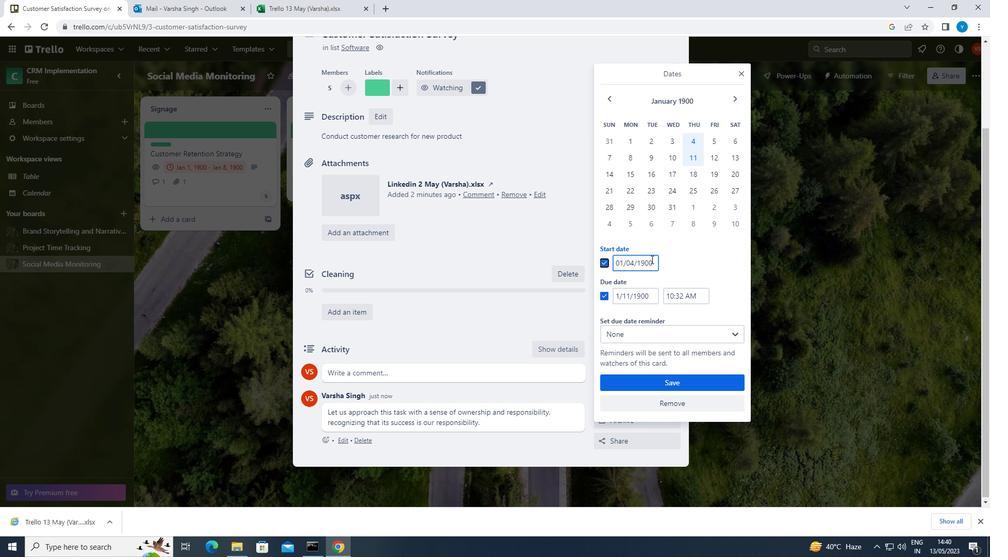 
Action: Mouse moved to (651, 260)
Screenshot: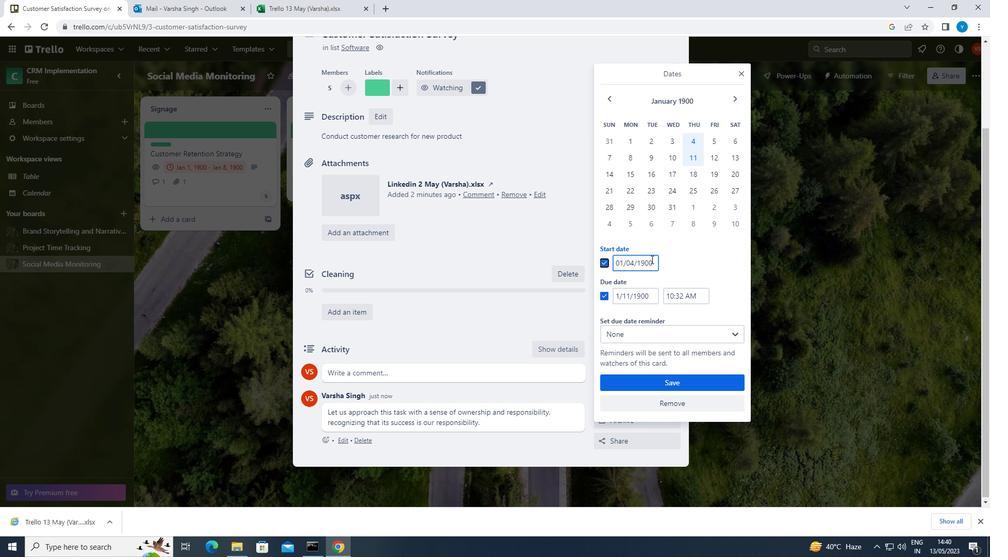 
Action: Key pressed <Key.backspace><Key.backspace><Key.backspace><Key.backspace><Key.backspace><Key.backspace><Key.backspace><Key.backspace><Key.backspace><Key.backspace><Key.backspace><Key.backspace><Key.backspace><Key.backspace><Key.backspace>01/07/1900
Screenshot: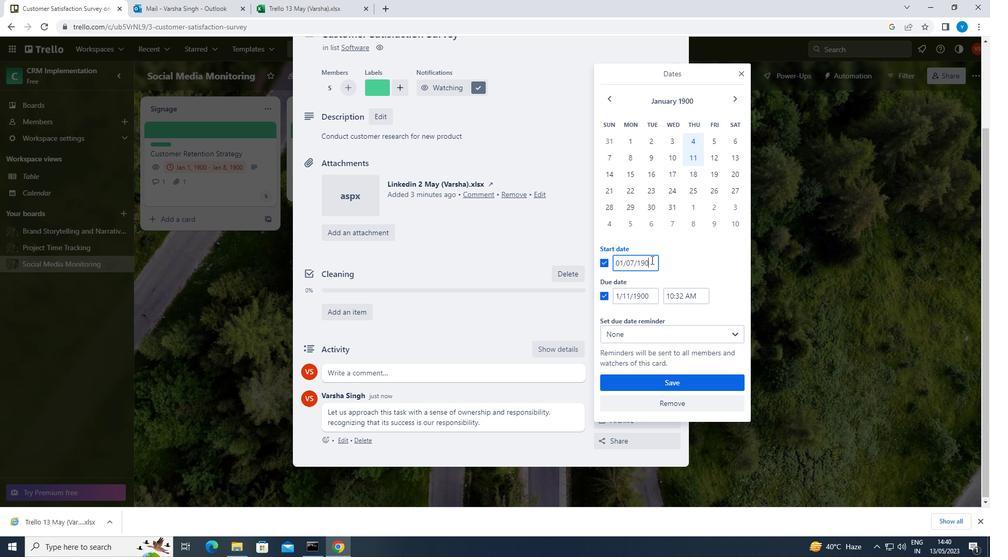 
Action: Mouse moved to (653, 295)
Screenshot: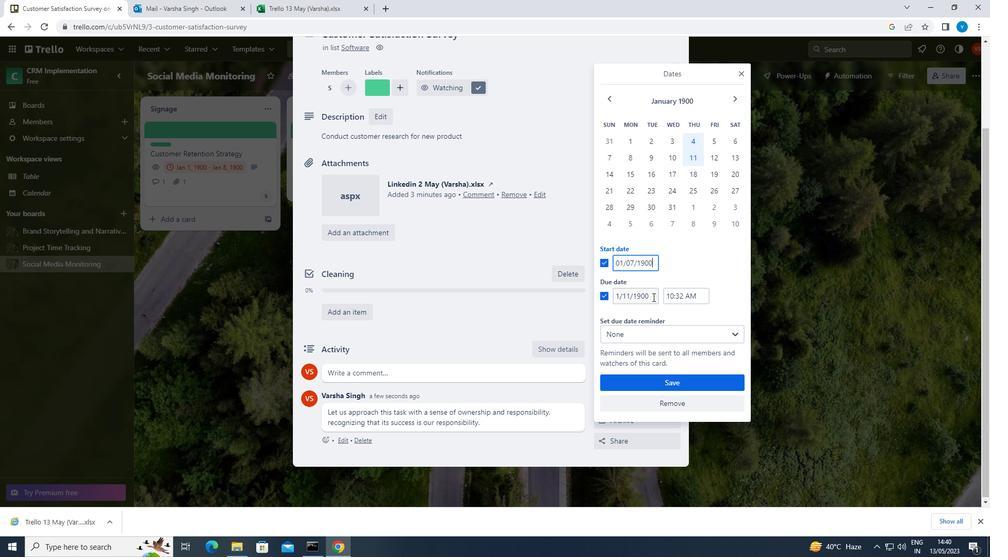 
Action: Mouse pressed left at (653, 295)
Screenshot: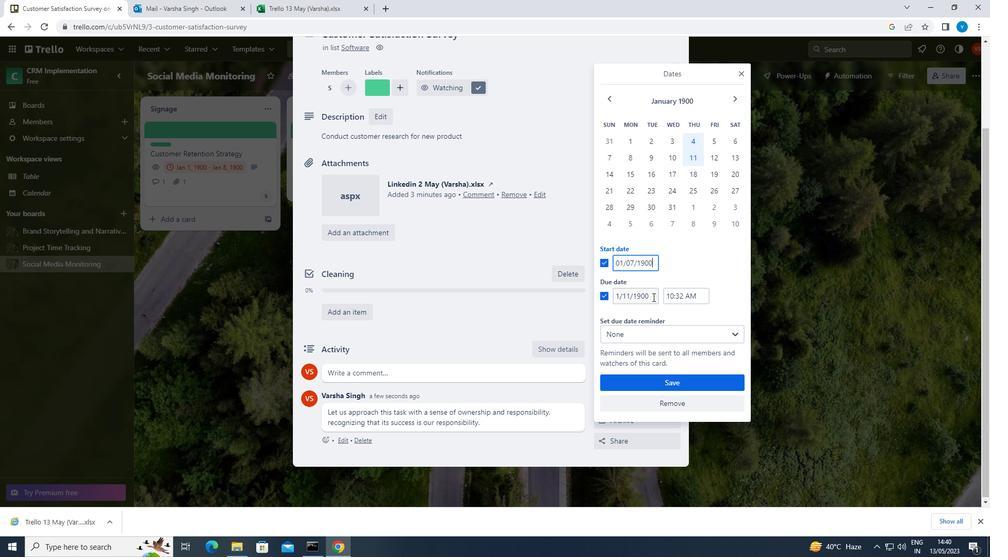 
Action: Key pressed <Key.backspace><Key.backspace><Key.backspace><Key.backspace><Key.backspace><Key.backspace><Key.backspace><Key.backspace><Key.backspace><Key.backspace><Key.backspace><Key.backspace><Key.backspace><Key.backspace><Key.backspace>01/14/1900
Screenshot: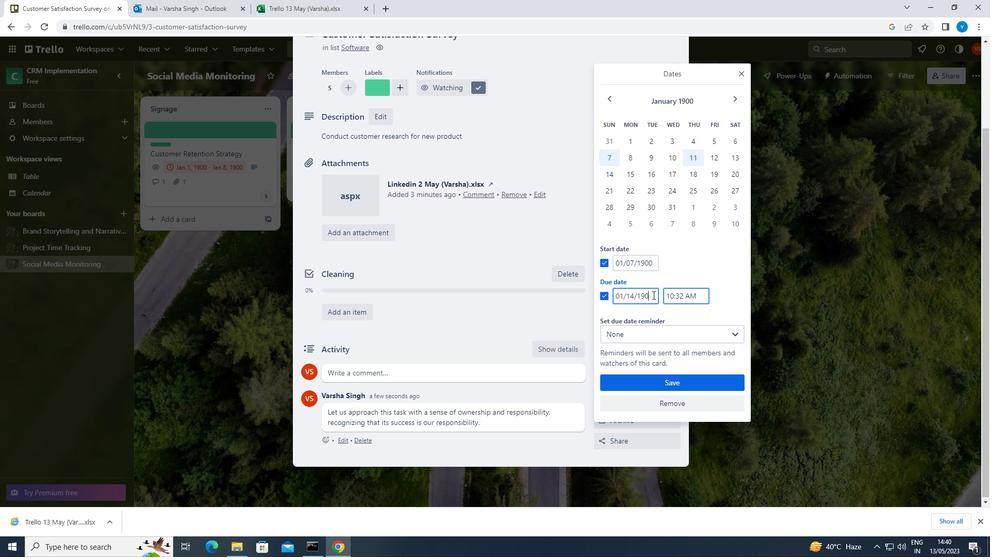 
Action: Mouse moved to (671, 385)
Screenshot: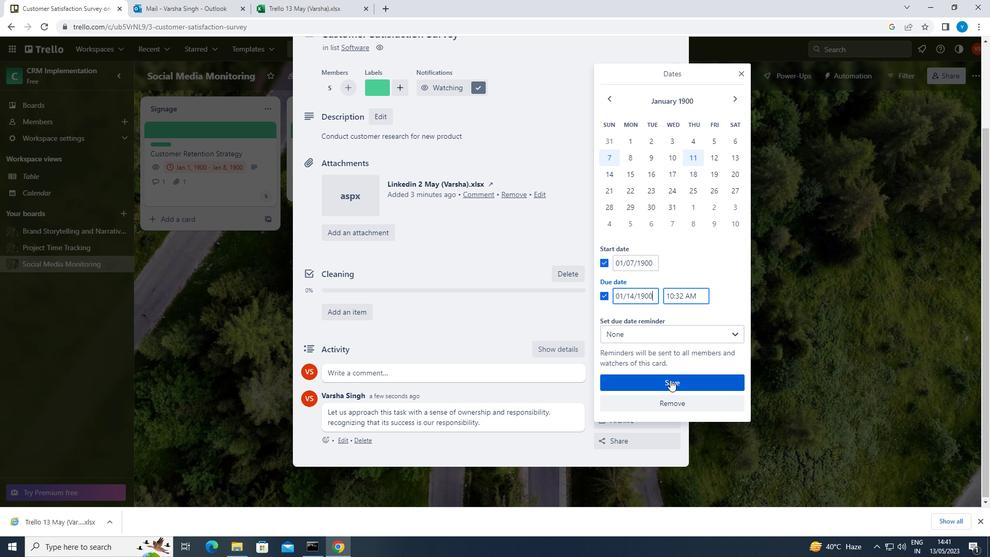 
Action: Mouse pressed left at (671, 385)
Screenshot: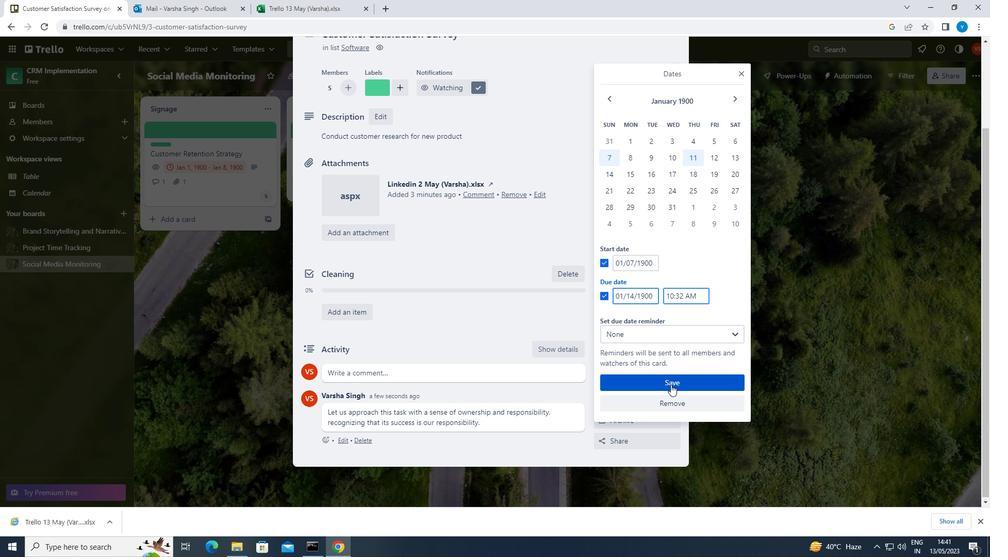 
